 Task: Look for space in Golpāyegān, Iran from 3rd June, 2023 to 9th June, 2023 for 2 adults in price range Rs.6000 to Rs.12000. Place can be entire place with 1  bedroom having 1 bed and 1 bathroom. Property type can be house, flat, guest house, hotel. Booking option can be shelf check-in. Required host language is English.
Action: Mouse moved to (391, 71)
Screenshot: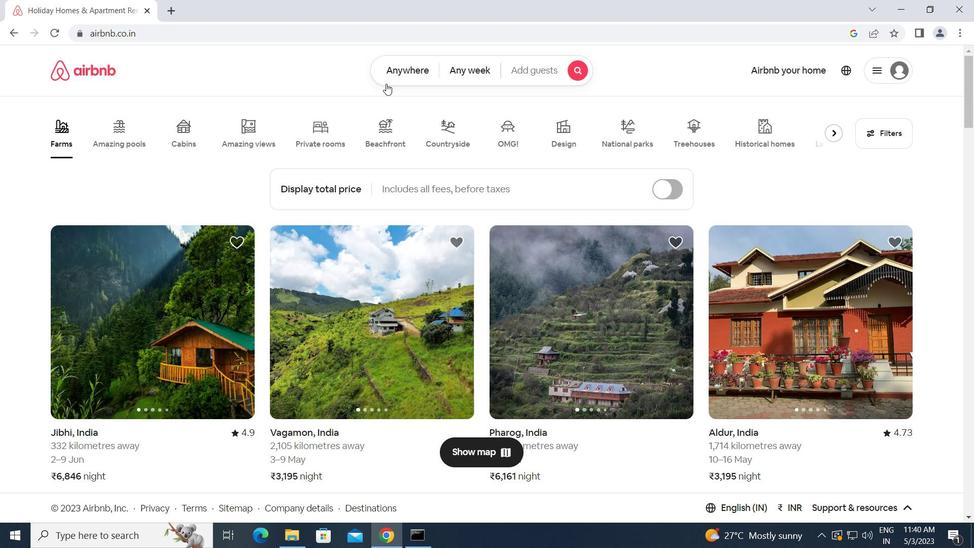 
Action: Mouse pressed left at (391, 71)
Screenshot: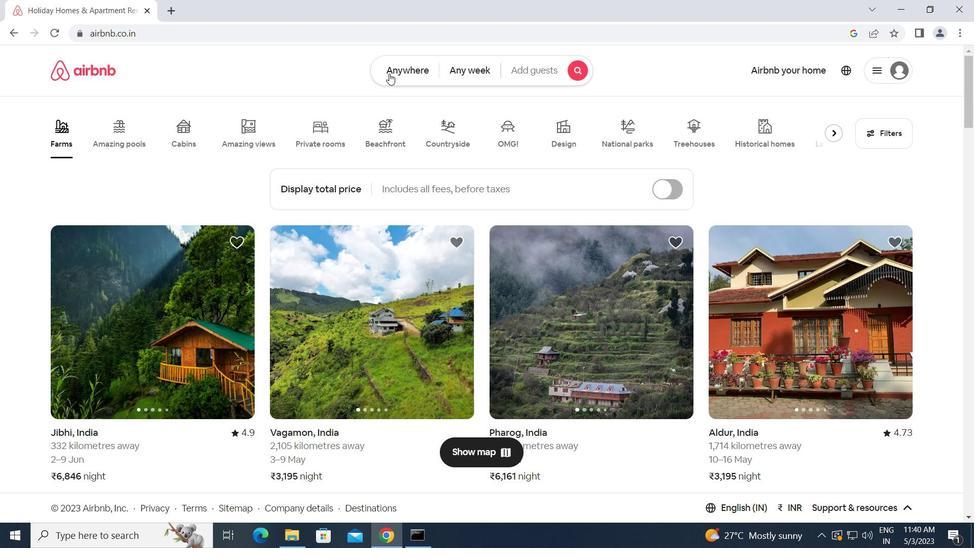 
Action: Mouse moved to (313, 119)
Screenshot: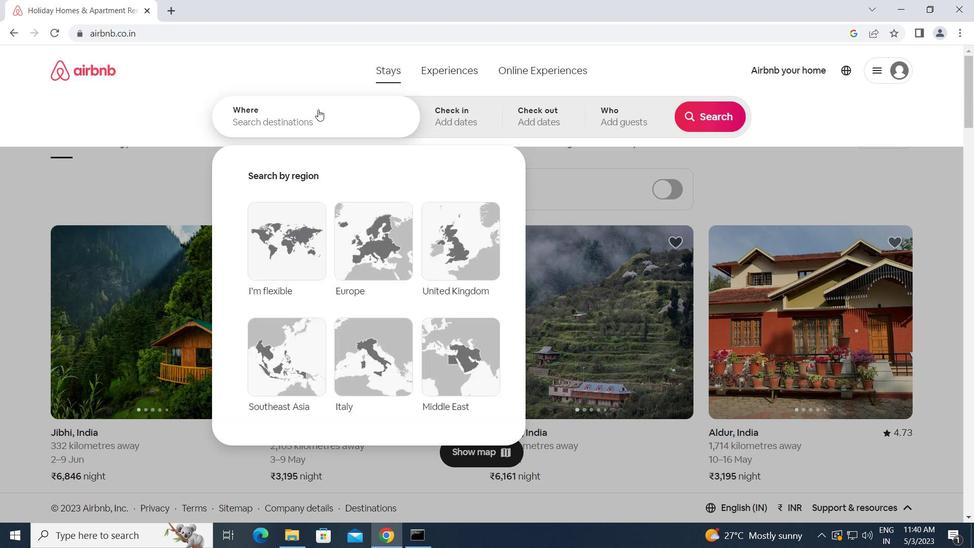 
Action: Mouse pressed left at (313, 119)
Screenshot: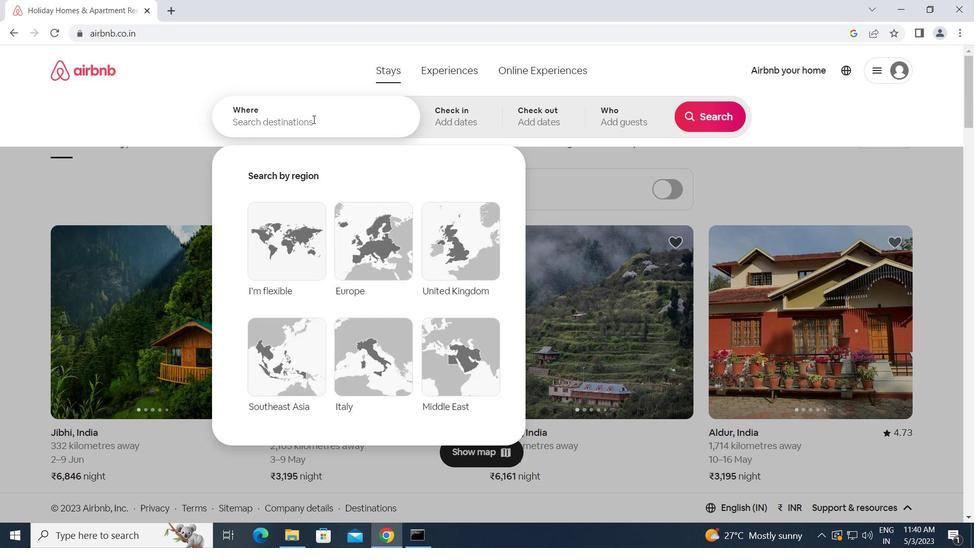 
Action: Key pressed g<Key.caps_lock>olpayegan,<Key.space><Key.caps_lock>i<Key.caps_lock>ran<Key.enter>
Screenshot: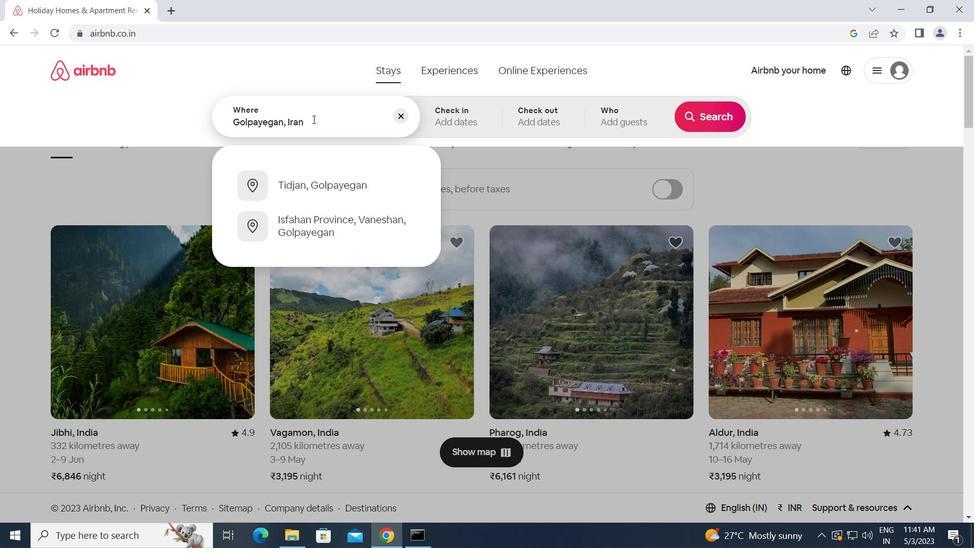 
Action: Mouse moved to (694, 266)
Screenshot: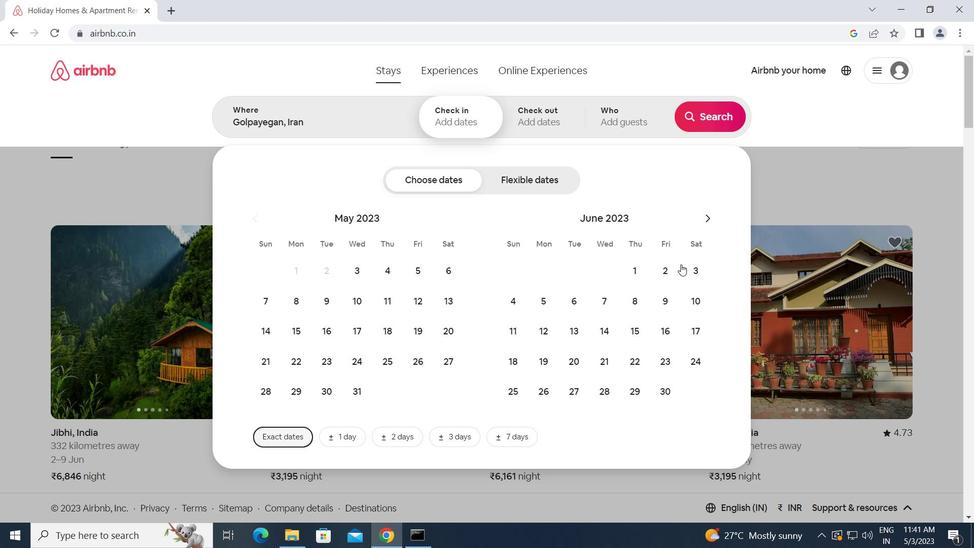 
Action: Mouse pressed left at (694, 266)
Screenshot: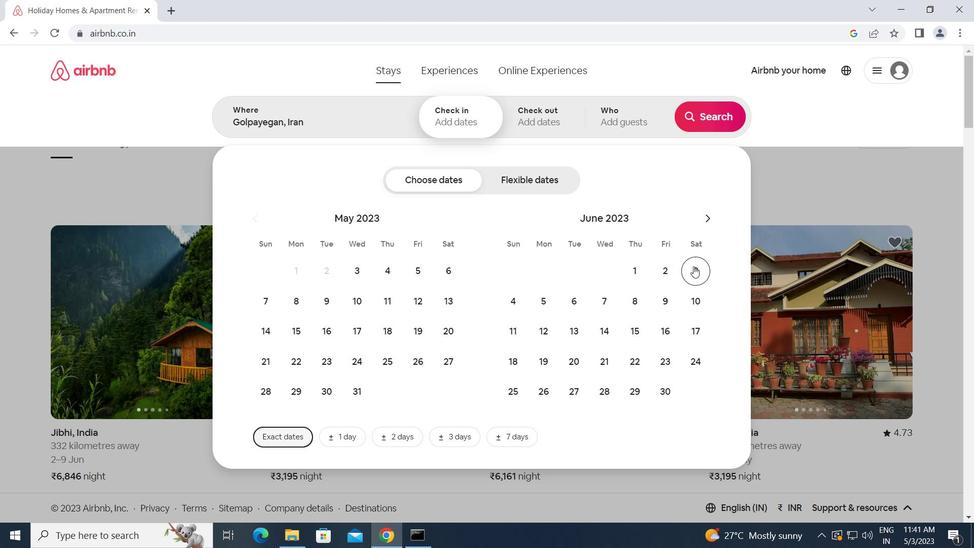 
Action: Mouse moved to (659, 298)
Screenshot: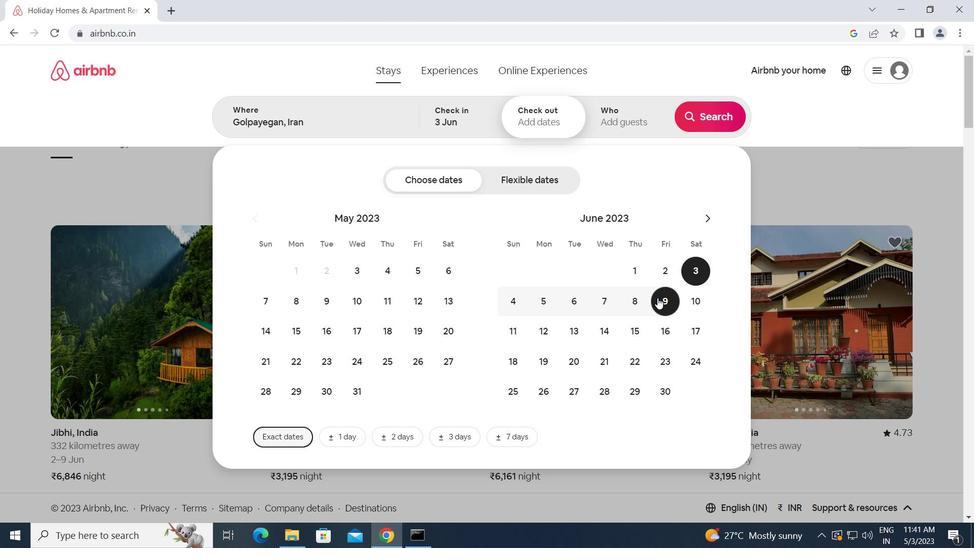 
Action: Mouse pressed left at (659, 298)
Screenshot: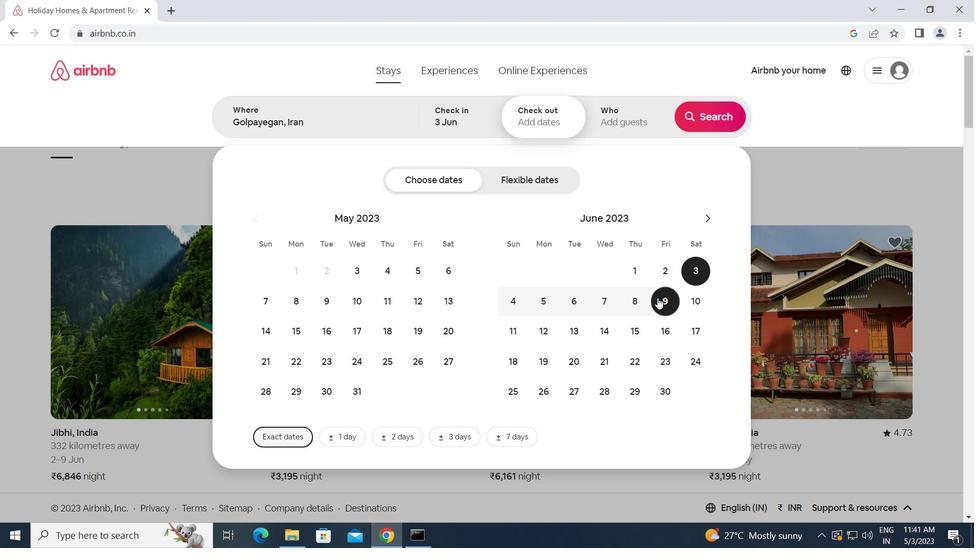
Action: Mouse moved to (624, 117)
Screenshot: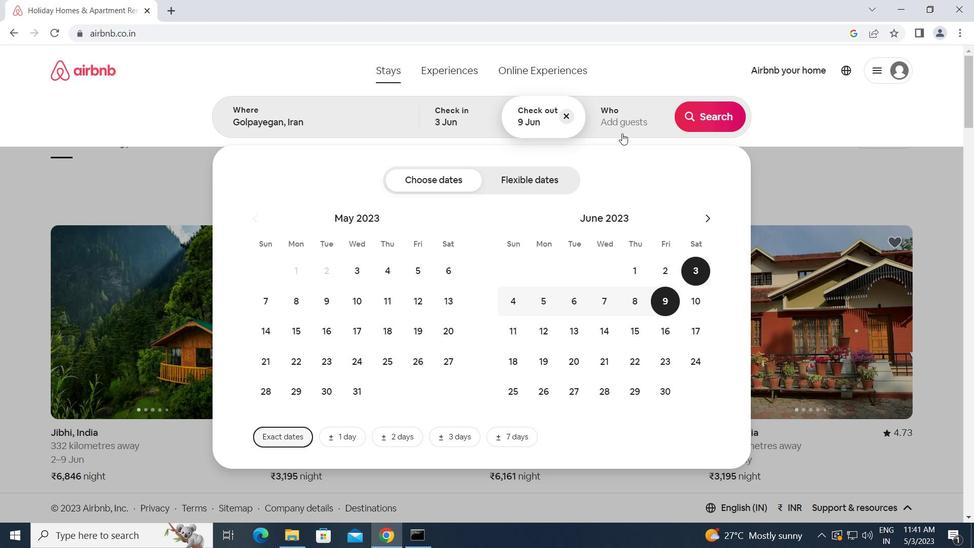 
Action: Mouse pressed left at (624, 117)
Screenshot: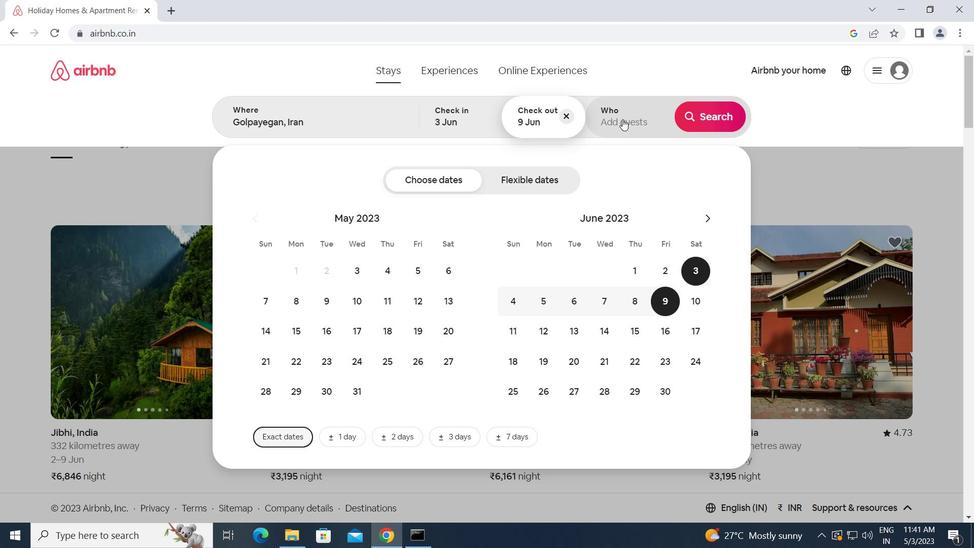 
Action: Mouse moved to (717, 178)
Screenshot: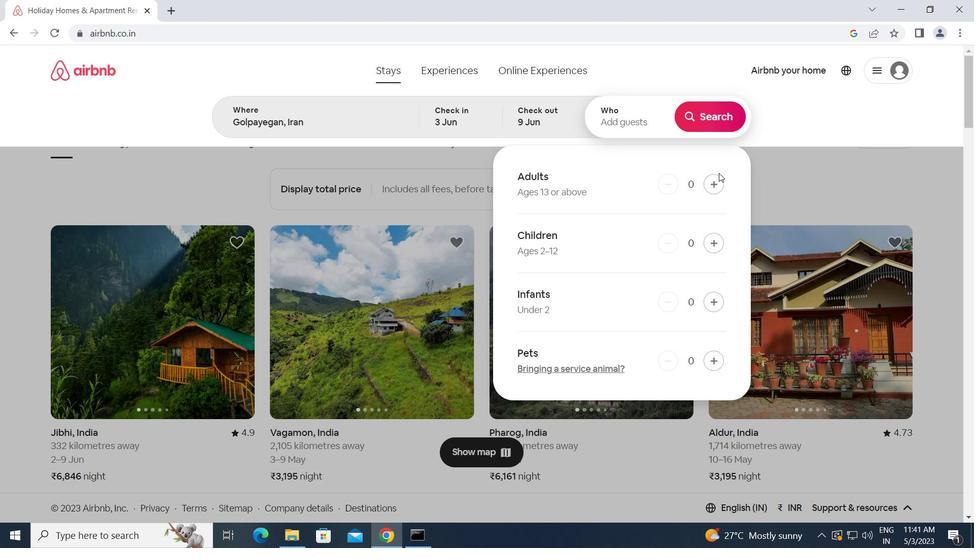 
Action: Mouse pressed left at (717, 178)
Screenshot: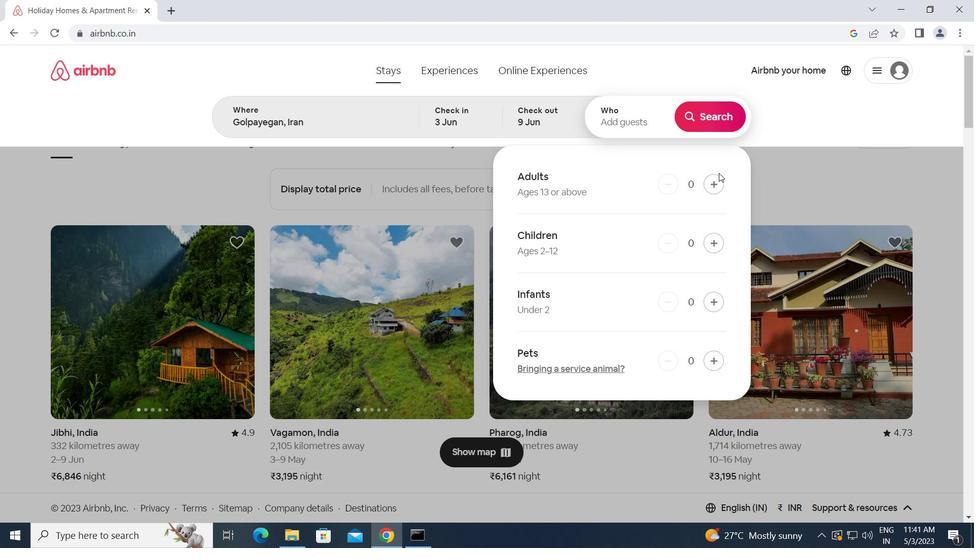 
Action: Mouse pressed left at (717, 178)
Screenshot: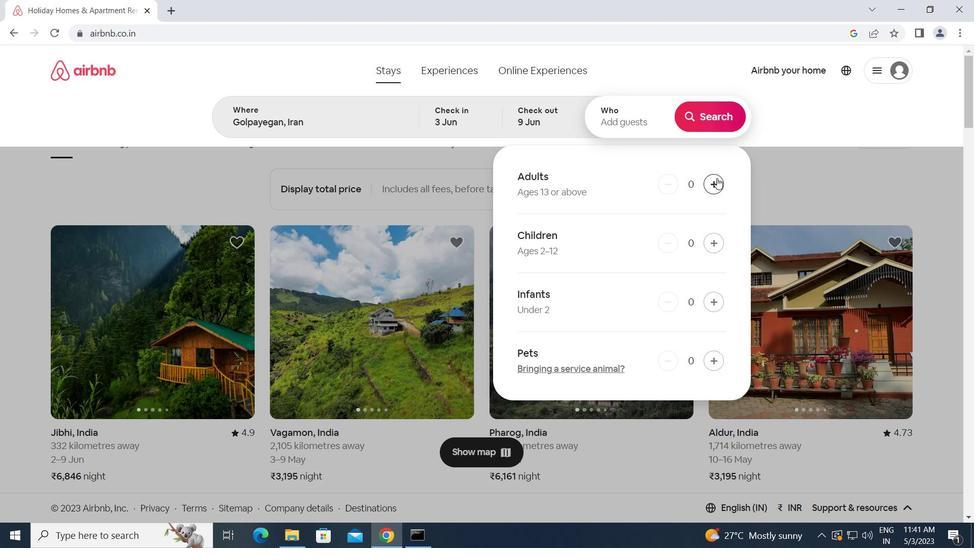 
Action: Mouse moved to (712, 108)
Screenshot: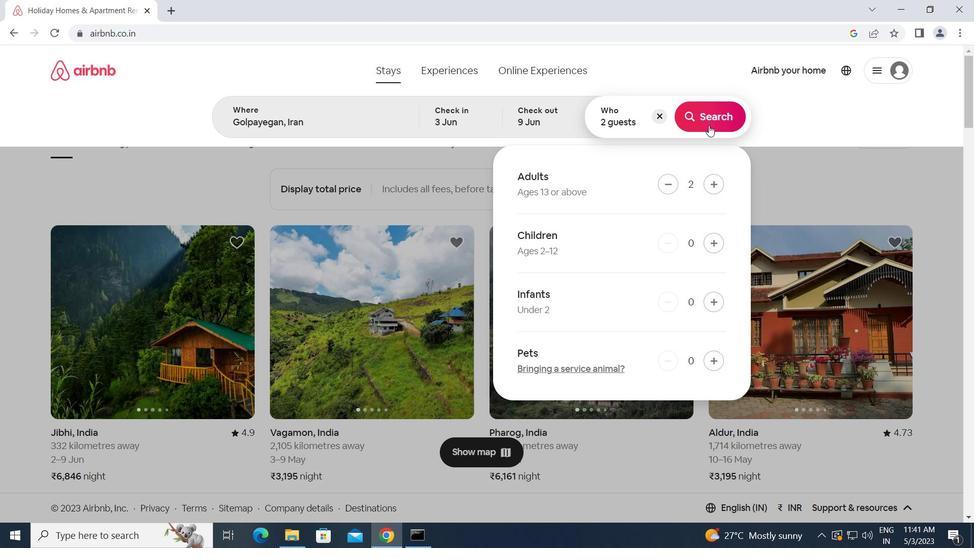 
Action: Mouse pressed left at (712, 108)
Screenshot: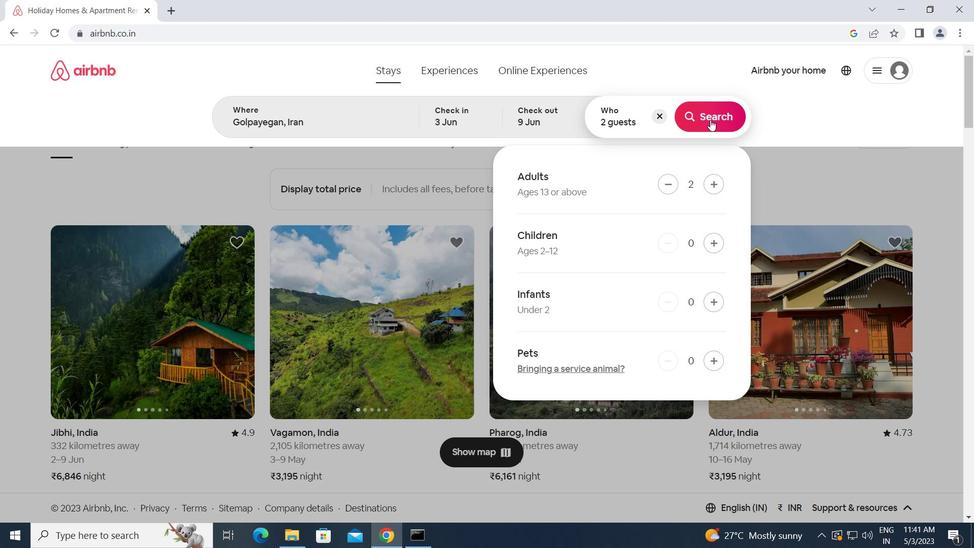 
Action: Mouse moved to (911, 126)
Screenshot: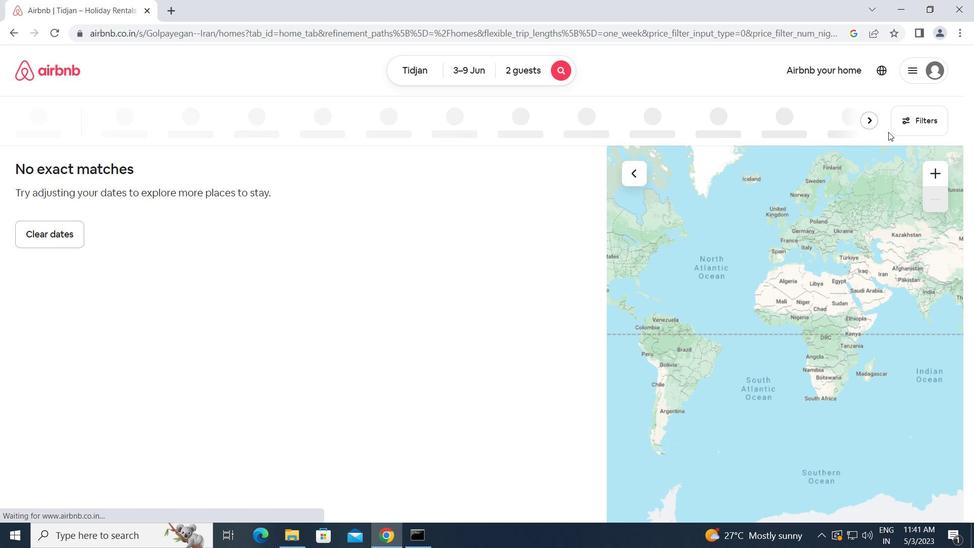 
Action: Mouse pressed left at (911, 126)
Screenshot: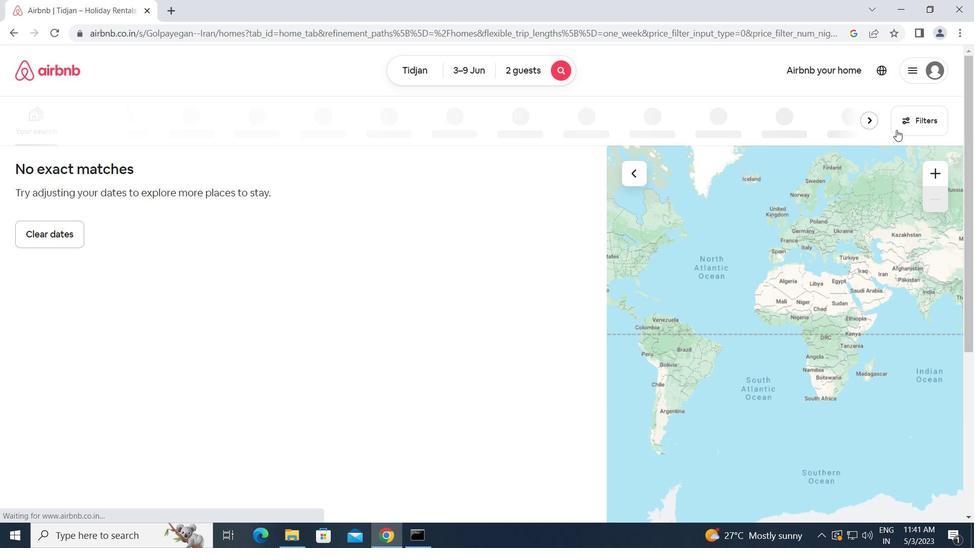 
Action: Mouse moved to (329, 199)
Screenshot: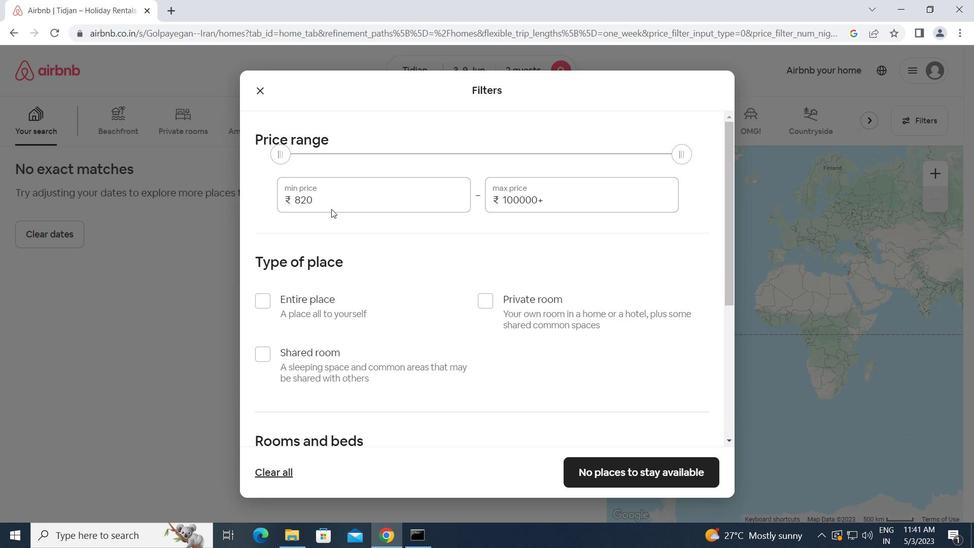 
Action: Mouse pressed left at (329, 199)
Screenshot: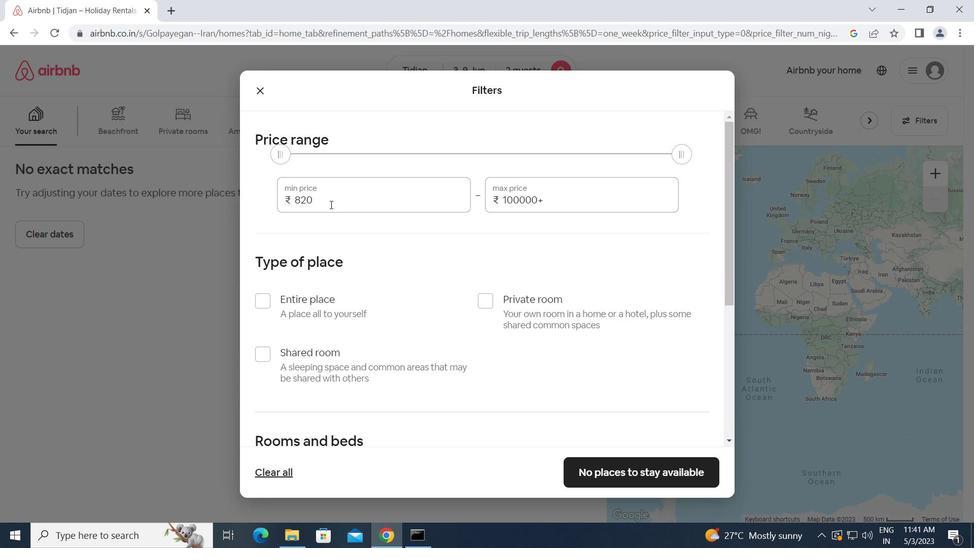 
Action: Mouse moved to (273, 197)
Screenshot: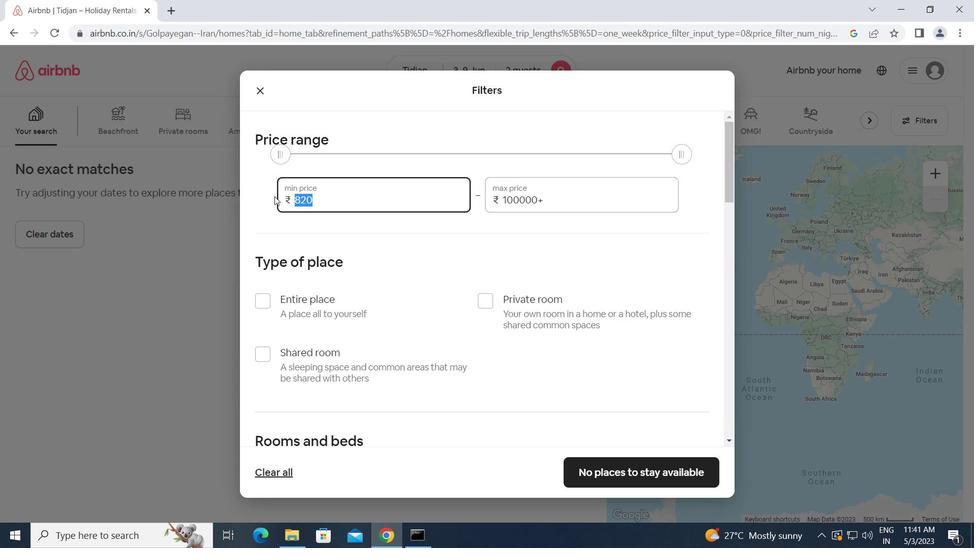 
Action: Key pressed 6000<Key.tab>120<Key.backspace><Key.backspace><Key.backspace><Key.backspace><Key.backspace><Key.backspace><Key.backspace><Key.backspace><Key.backspace><Key.backspace><Key.backspace><Key.backspace><Key.backspace><Key.backspace><Key.backspace>12000
Screenshot: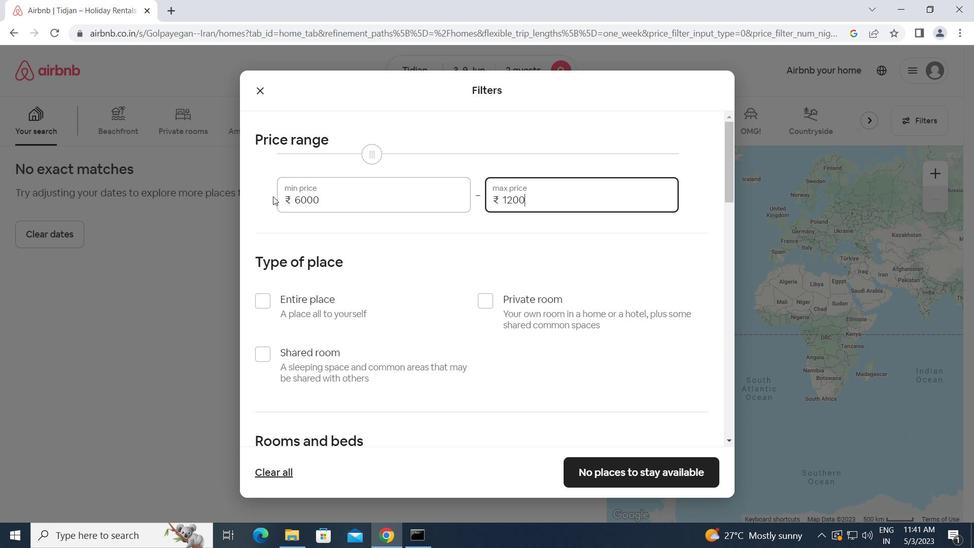 
Action: Mouse moved to (268, 303)
Screenshot: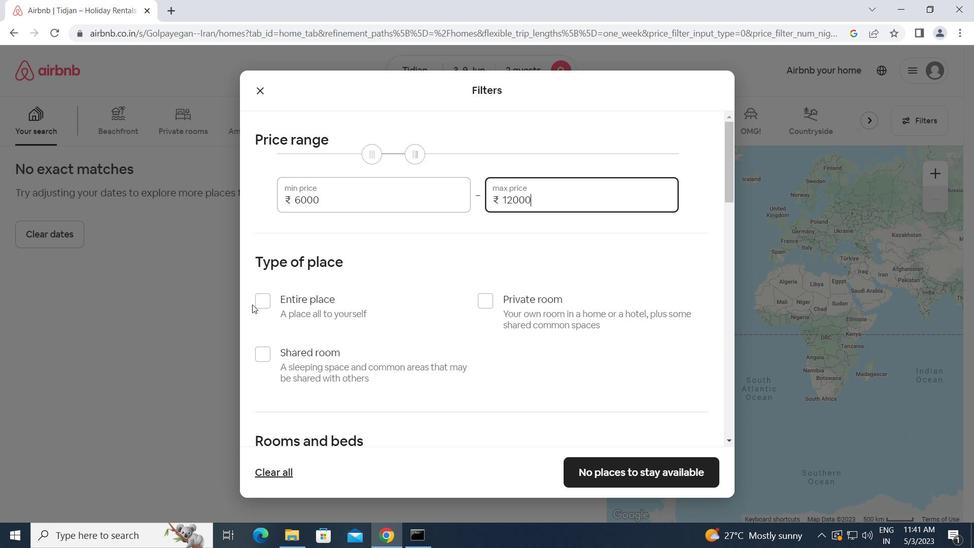
Action: Mouse pressed left at (268, 303)
Screenshot: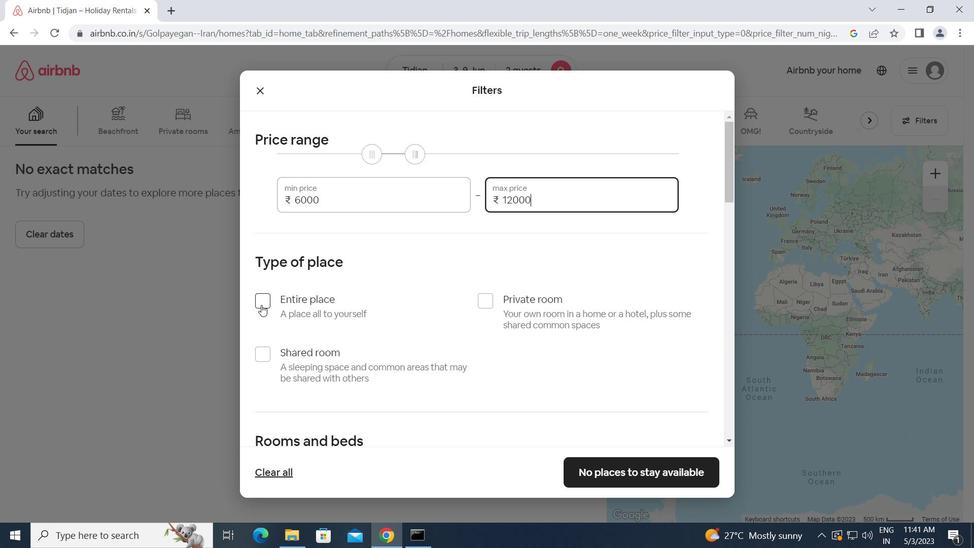 
Action: Mouse moved to (334, 311)
Screenshot: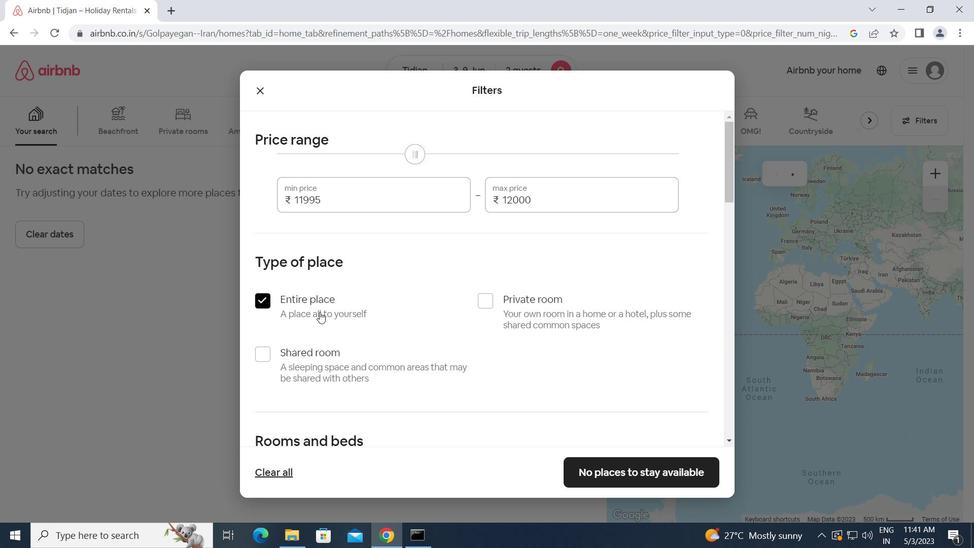 
Action: Mouse scrolled (334, 310) with delta (0, 0)
Screenshot: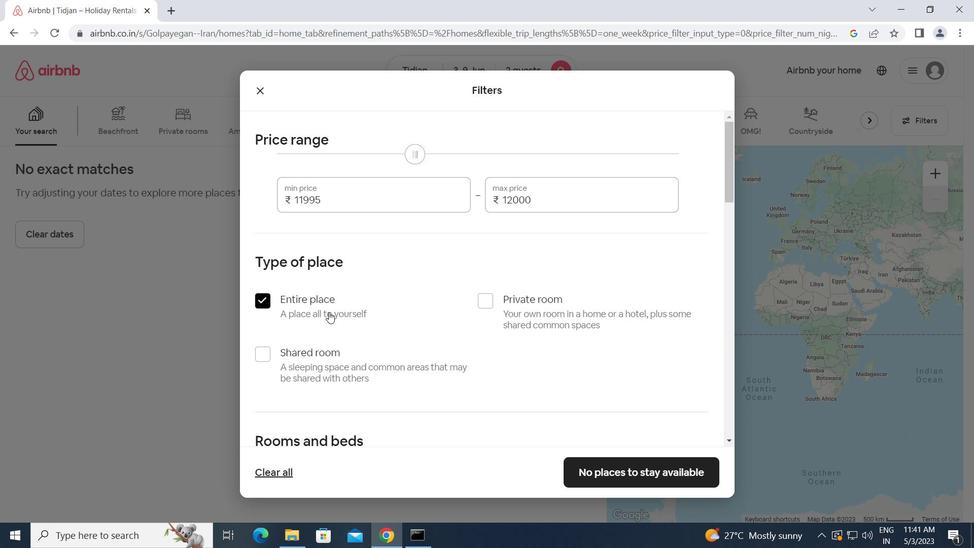 
Action: Mouse scrolled (334, 310) with delta (0, 0)
Screenshot: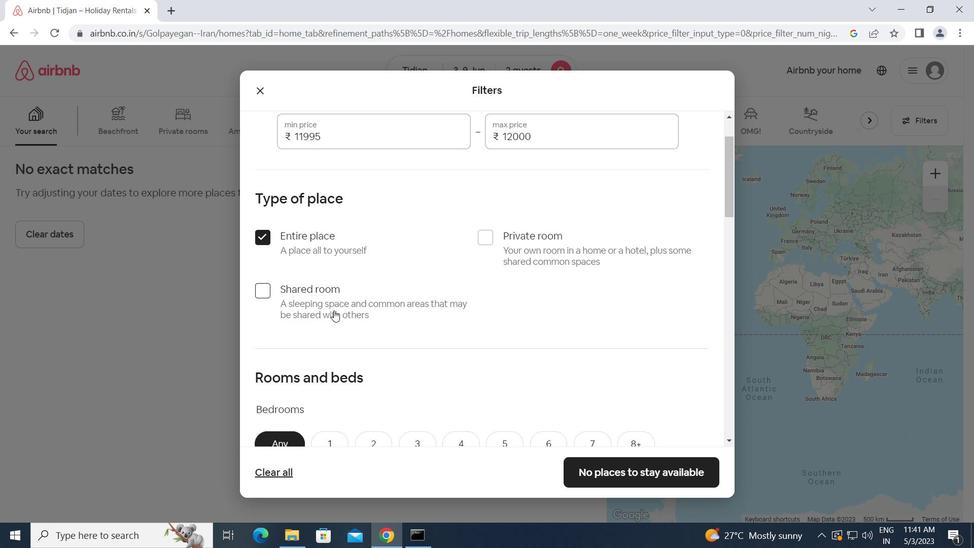 
Action: Mouse scrolled (334, 310) with delta (0, 0)
Screenshot: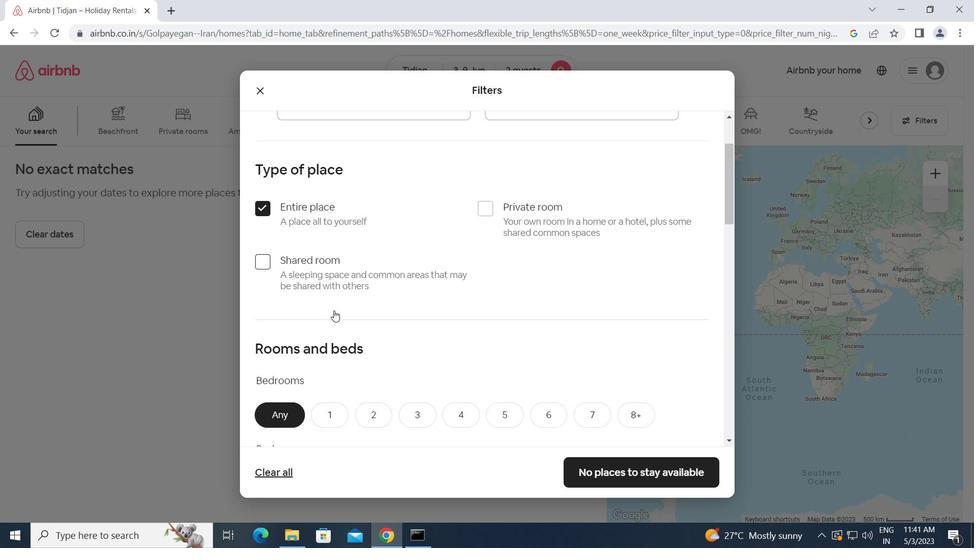 
Action: Mouse scrolled (334, 310) with delta (0, 0)
Screenshot: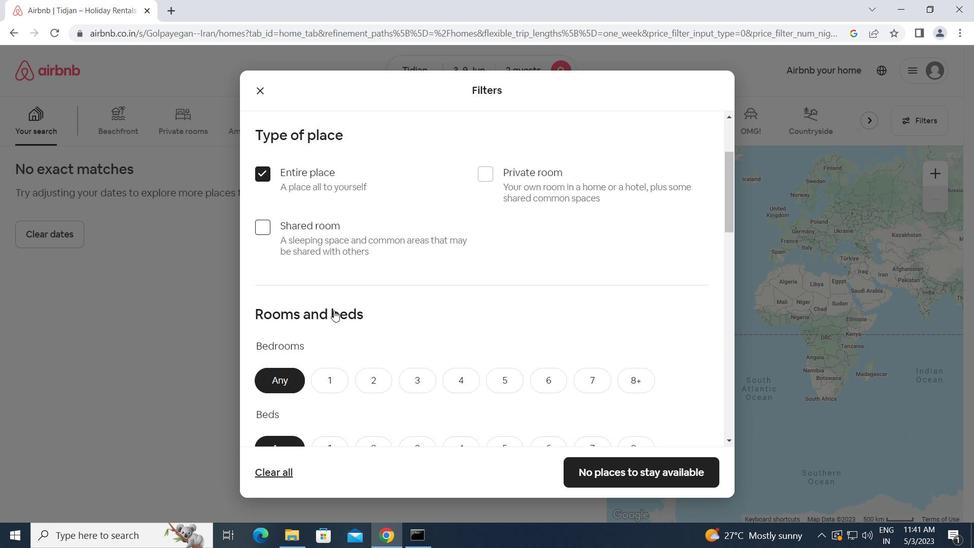 
Action: Mouse moved to (332, 257)
Screenshot: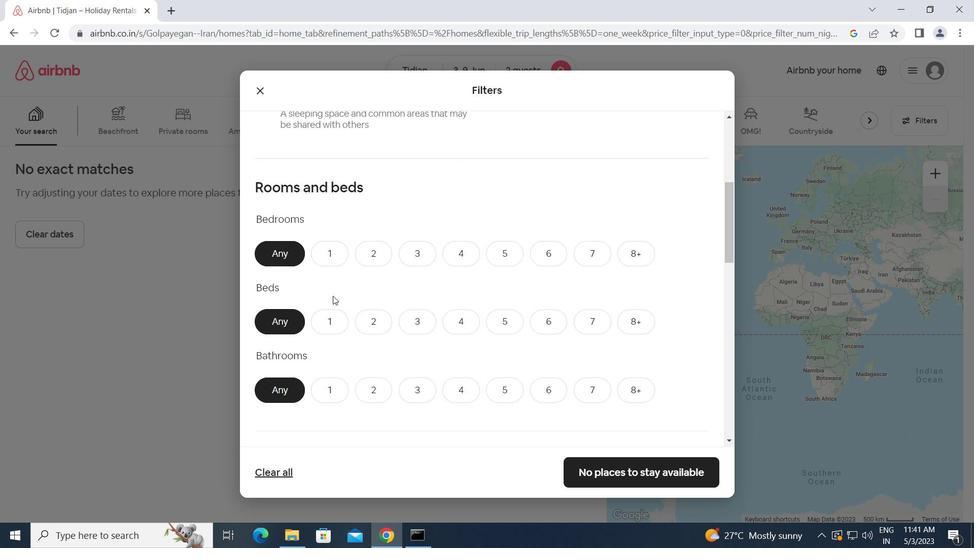 
Action: Mouse pressed left at (332, 257)
Screenshot: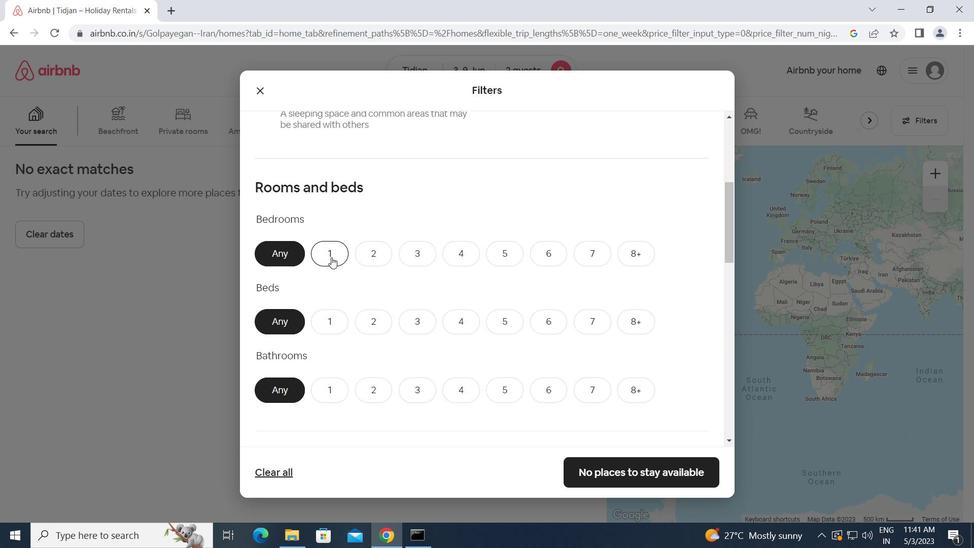 
Action: Mouse moved to (330, 318)
Screenshot: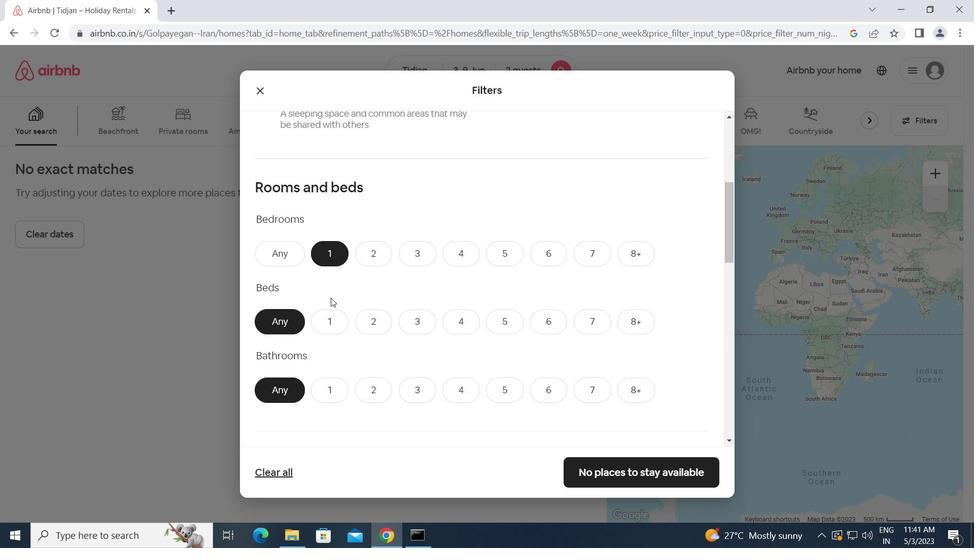 
Action: Mouse pressed left at (330, 318)
Screenshot: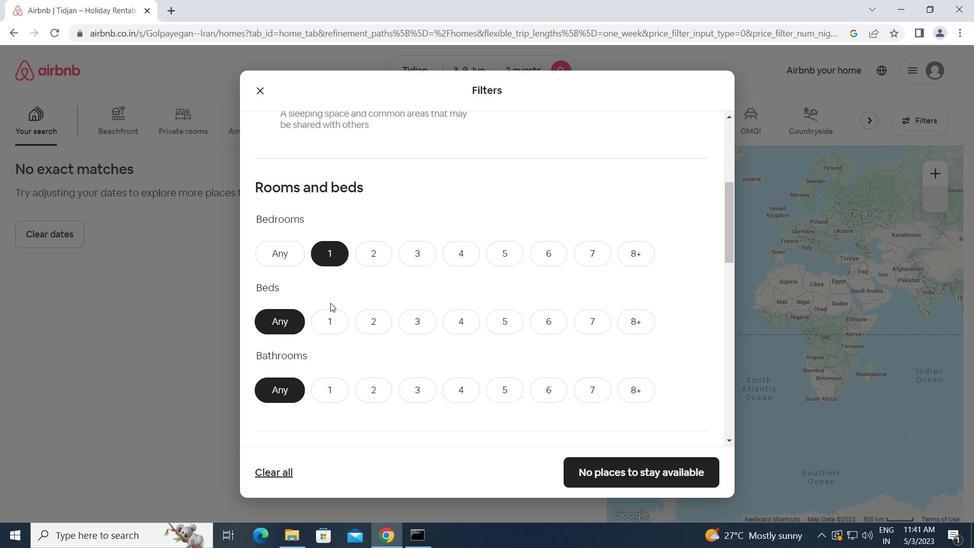 
Action: Mouse moved to (333, 385)
Screenshot: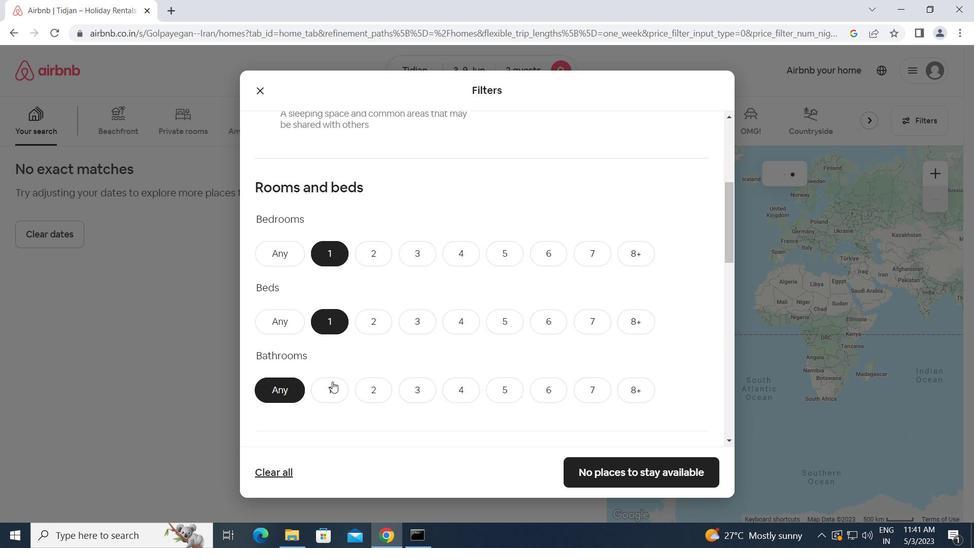 
Action: Mouse pressed left at (333, 385)
Screenshot: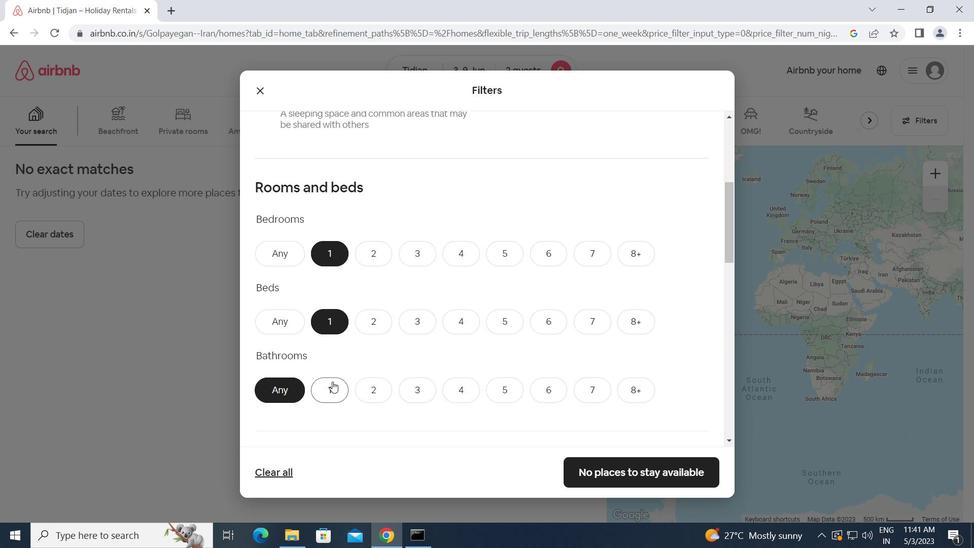
Action: Mouse moved to (333, 385)
Screenshot: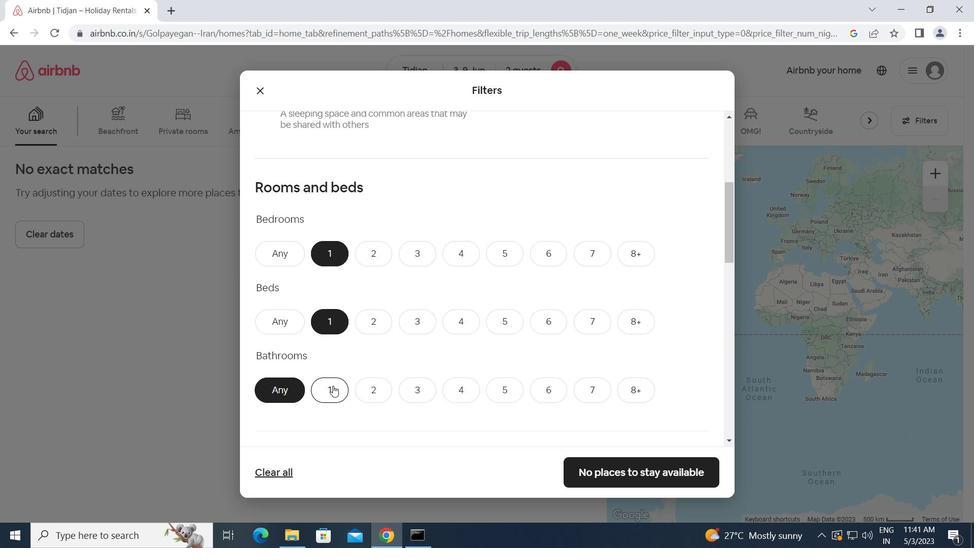 
Action: Mouse scrolled (333, 385) with delta (0, 0)
Screenshot: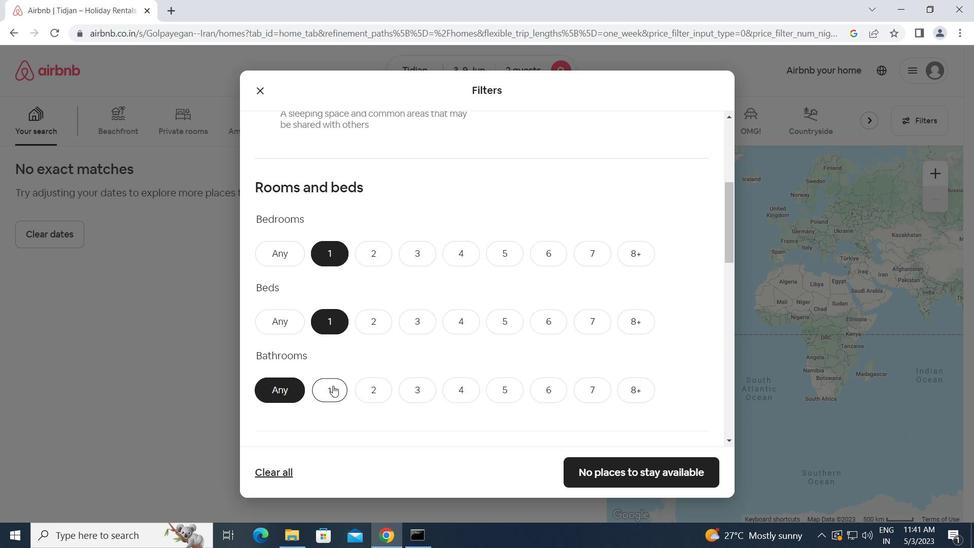 
Action: Mouse scrolled (333, 385) with delta (0, 0)
Screenshot: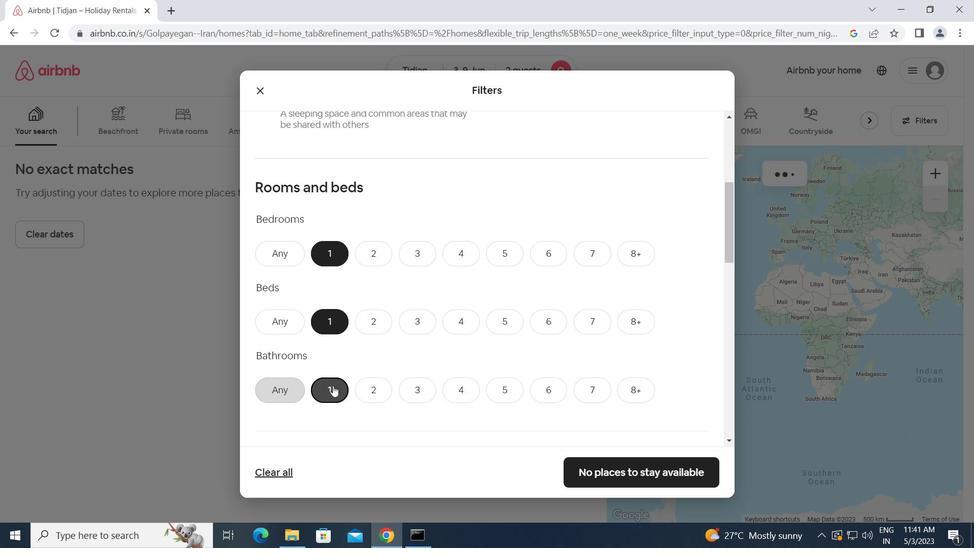 
Action: Mouse moved to (330, 381)
Screenshot: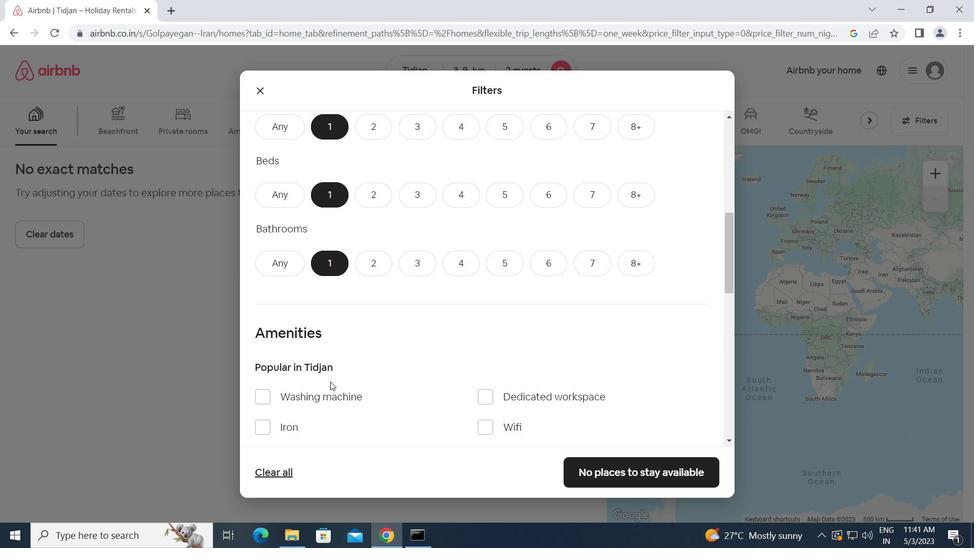 
Action: Mouse scrolled (330, 380) with delta (0, 0)
Screenshot: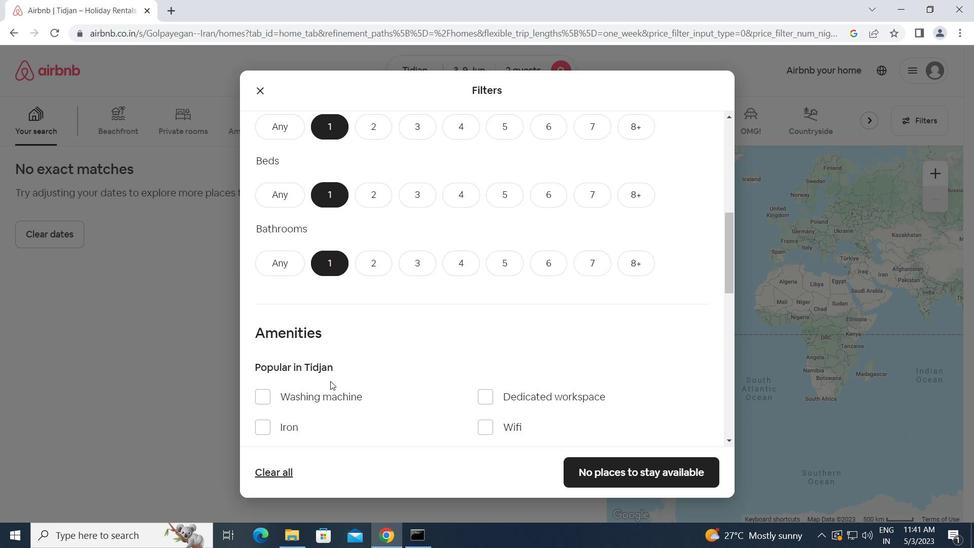 
Action: Mouse scrolled (330, 380) with delta (0, 0)
Screenshot: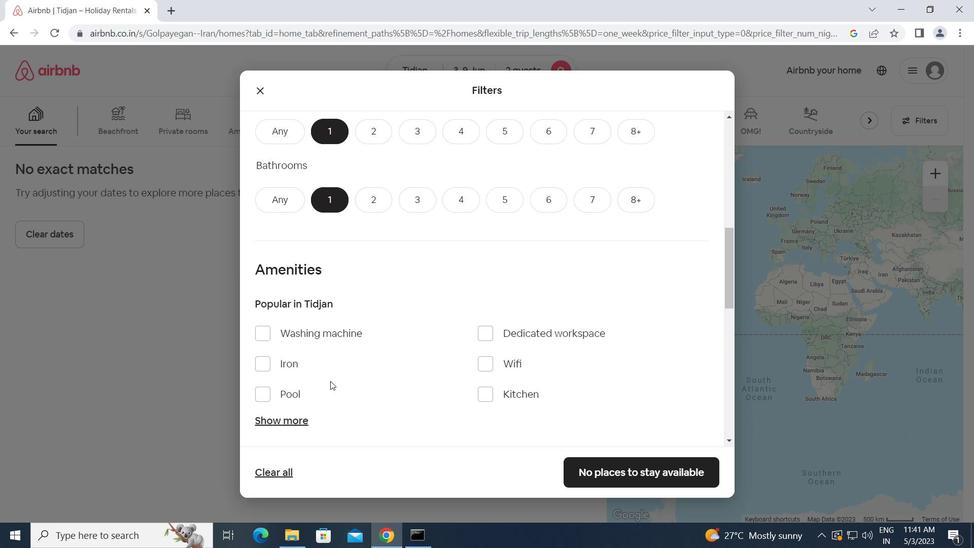
Action: Mouse scrolled (330, 380) with delta (0, 0)
Screenshot: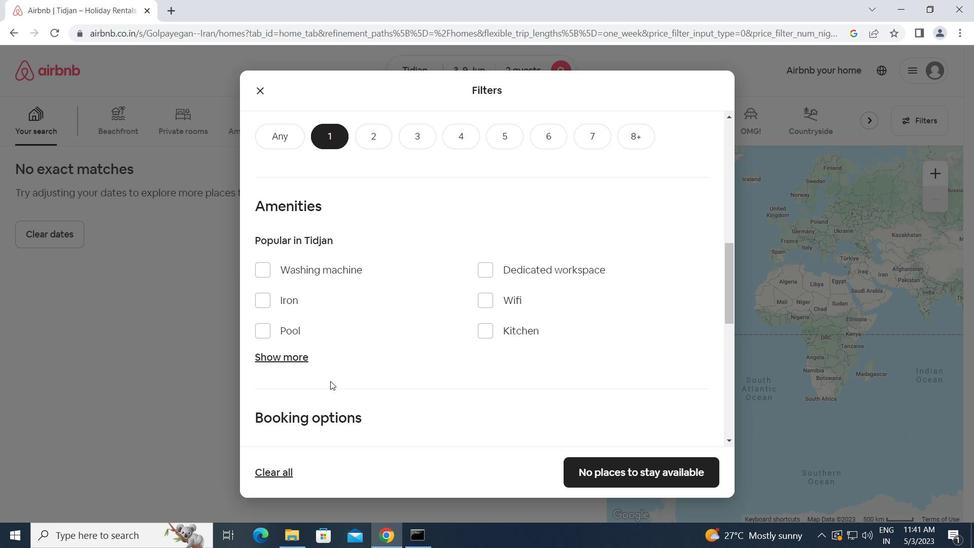
Action: Mouse scrolled (330, 380) with delta (0, 0)
Screenshot: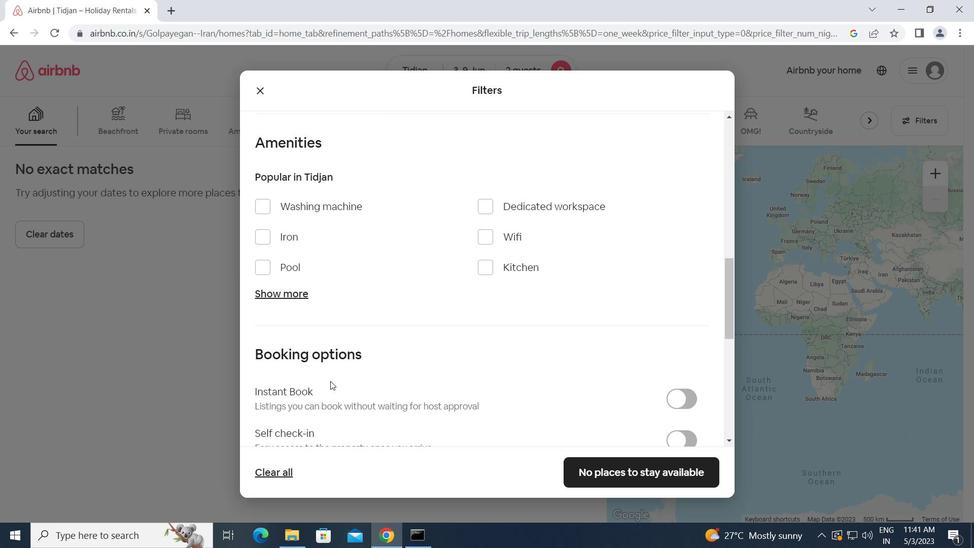 
Action: Mouse scrolled (330, 380) with delta (0, 0)
Screenshot: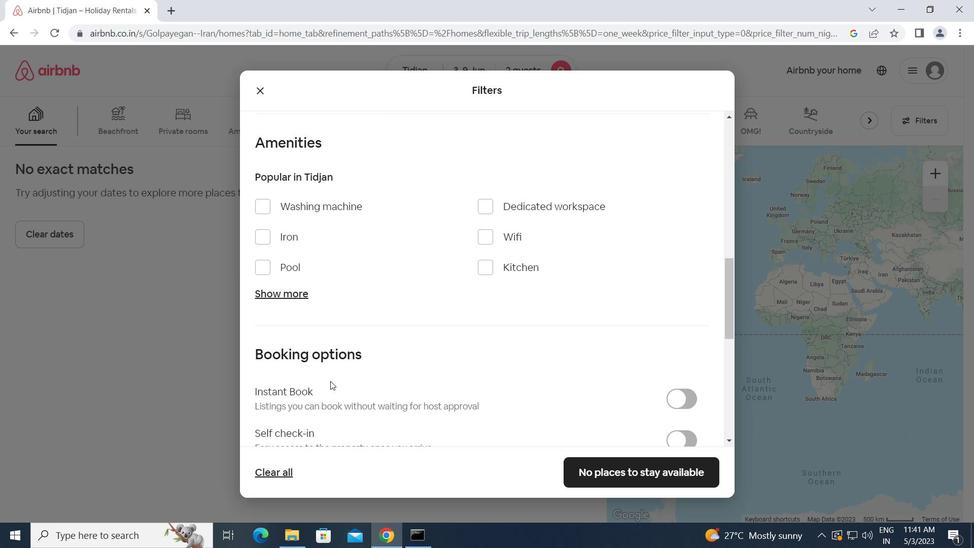 
Action: Mouse moved to (681, 301)
Screenshot: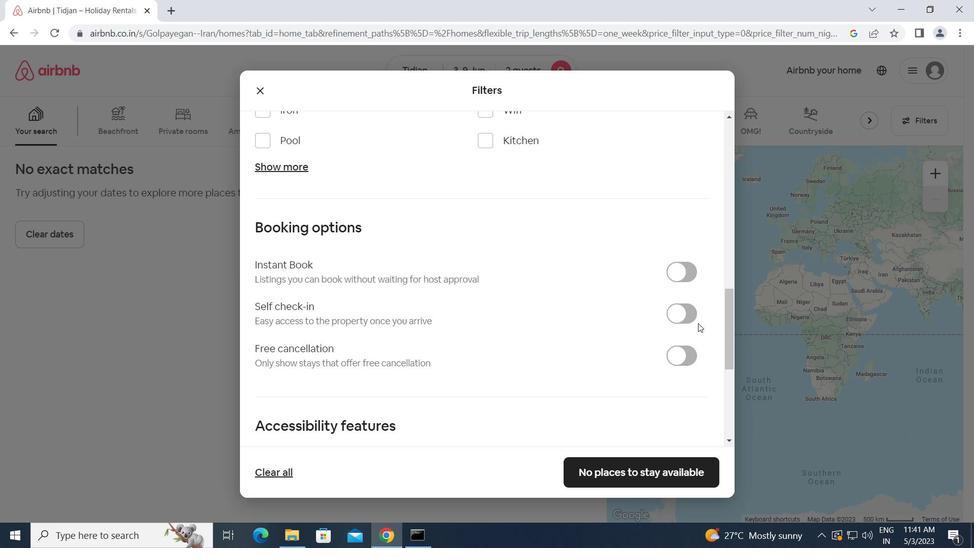 
Action: Mouse pressed left at (681, 301)
Screenshot: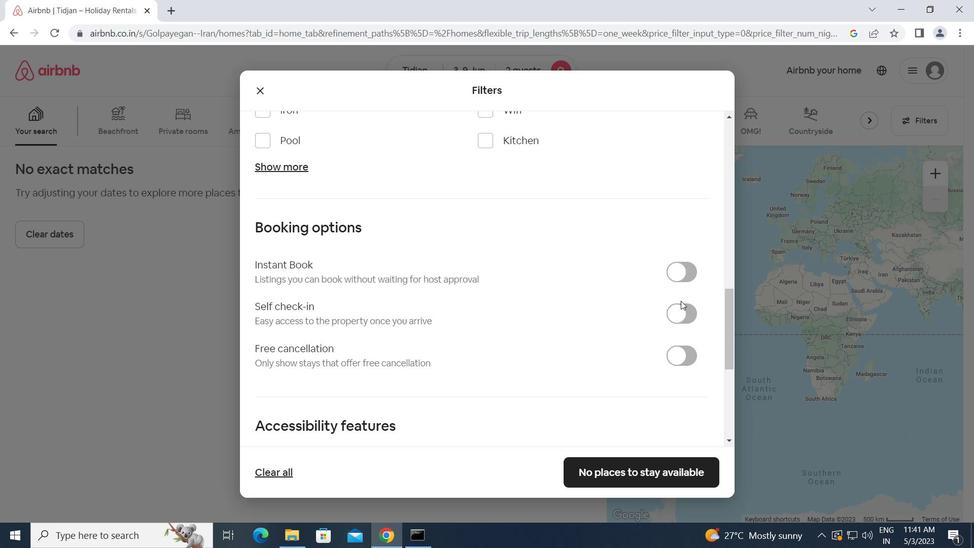 
Action: Mouse moved to (683, 312)
Screenshot: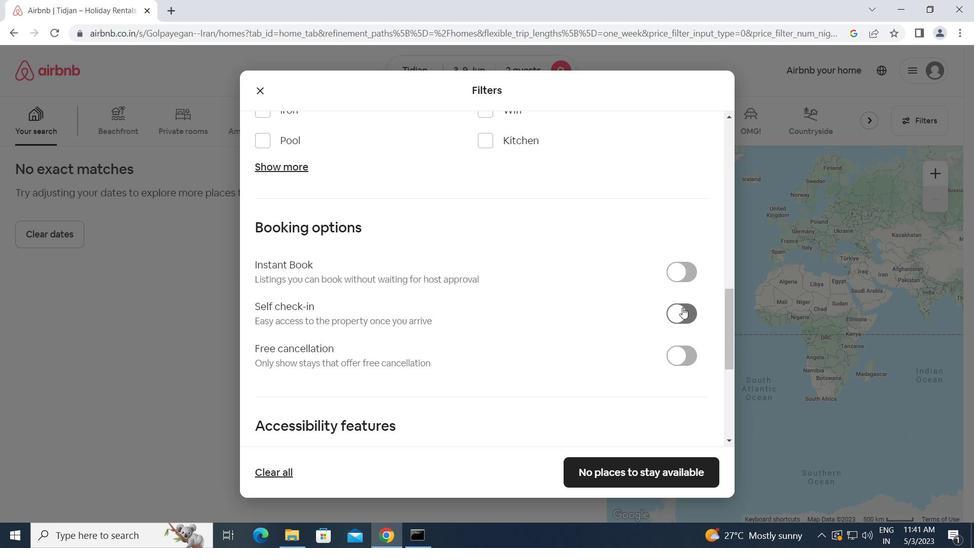 
Action: Mouse pressed left at (683, 312)
Screenshot: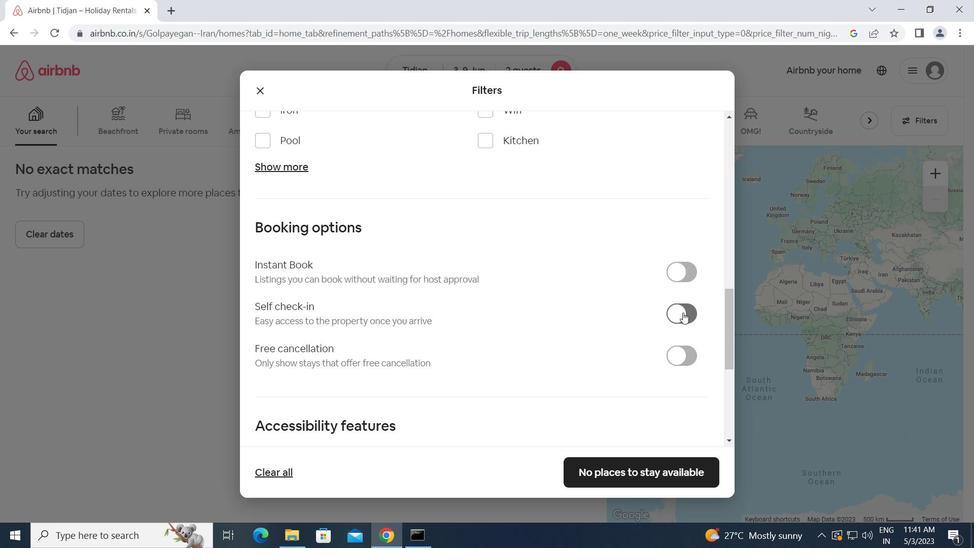 
Action: Mouse moved to (564, 319)
Screenshot: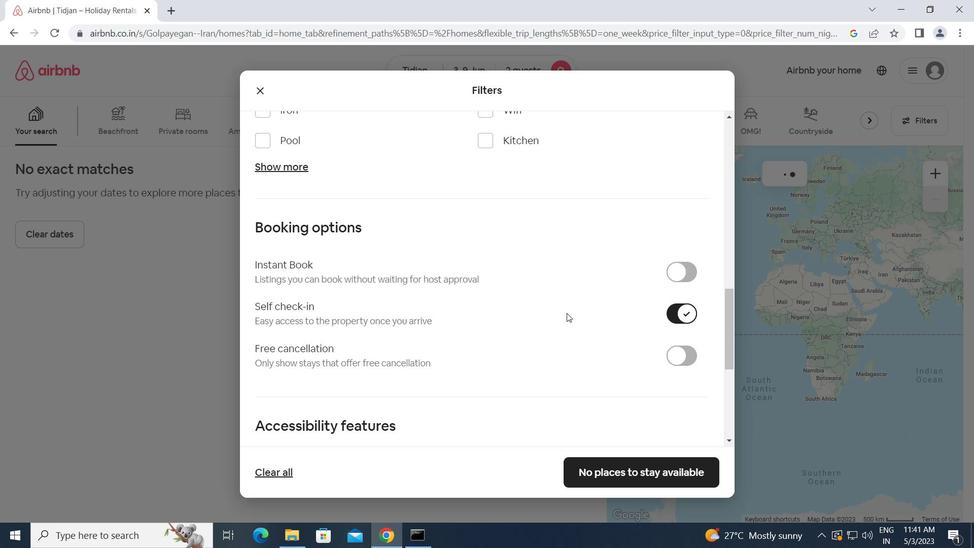 
Action: Mouse scrolled (564, 318) with delta (0, 0)
Screenshot: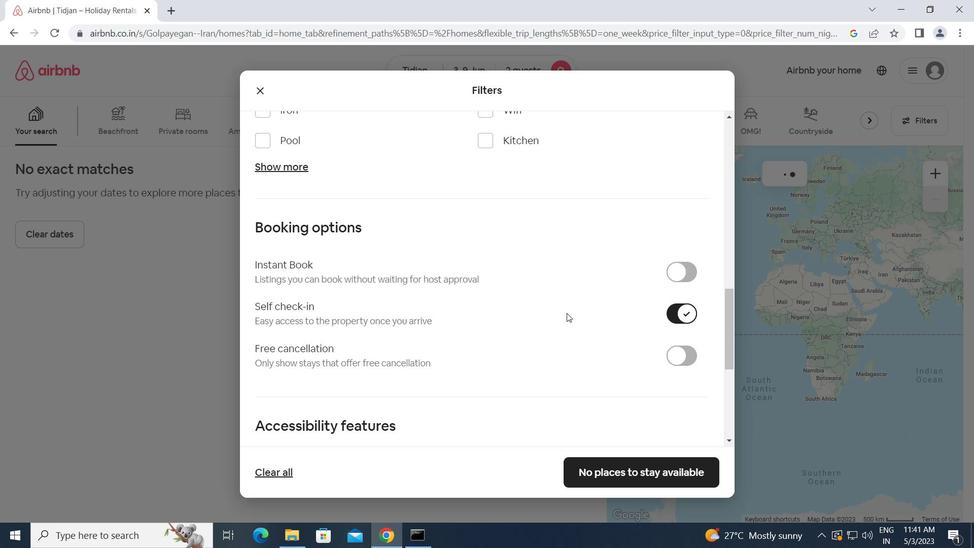 
Action: Mouse moved to (564, 320)
Screenshot: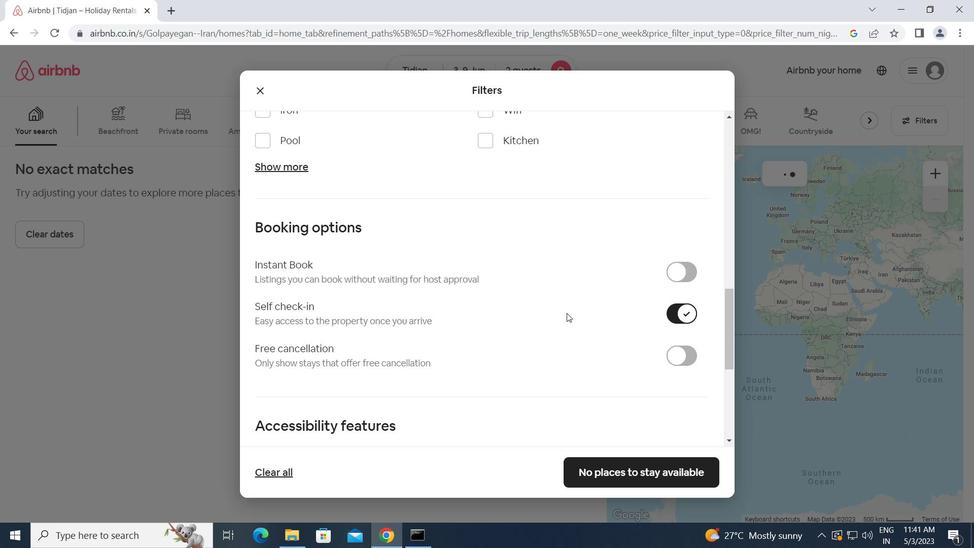 
Action: Mouse scrolled (564, 320) with delta (0, 0)
Screenshot: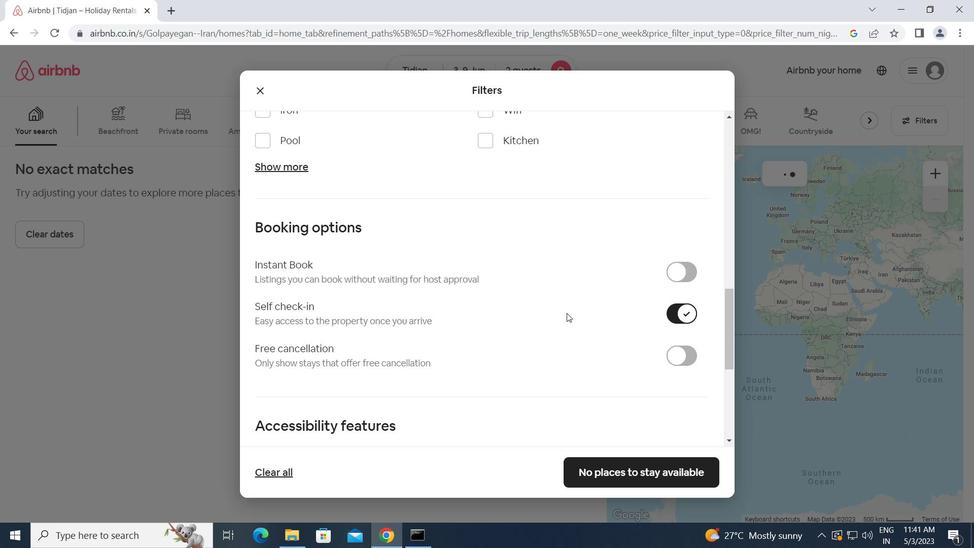 
Action: Mouse scrolled (564, 320) with delta (0, 0)
Screenshot: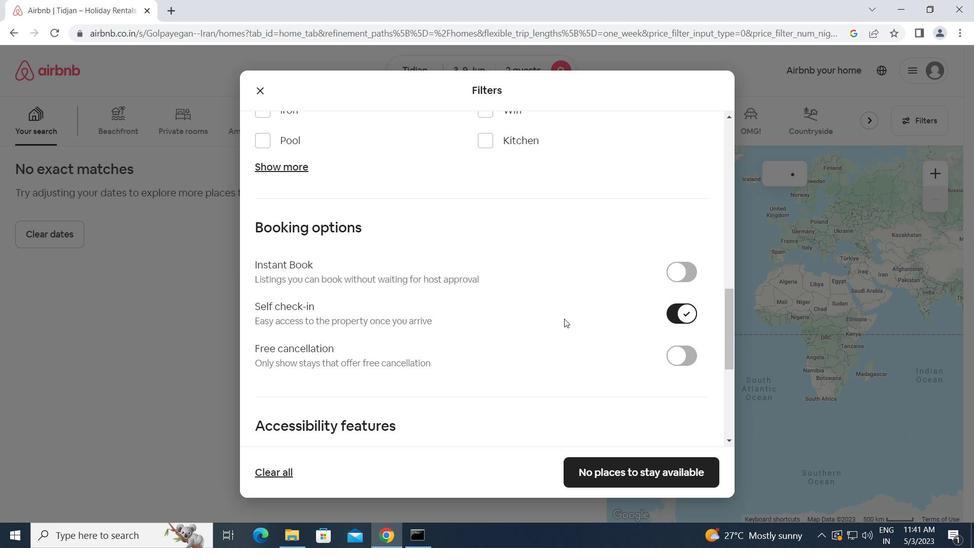 
Action: Mouse scrolled (564, 320) with delta (0, 0)
Screenshot: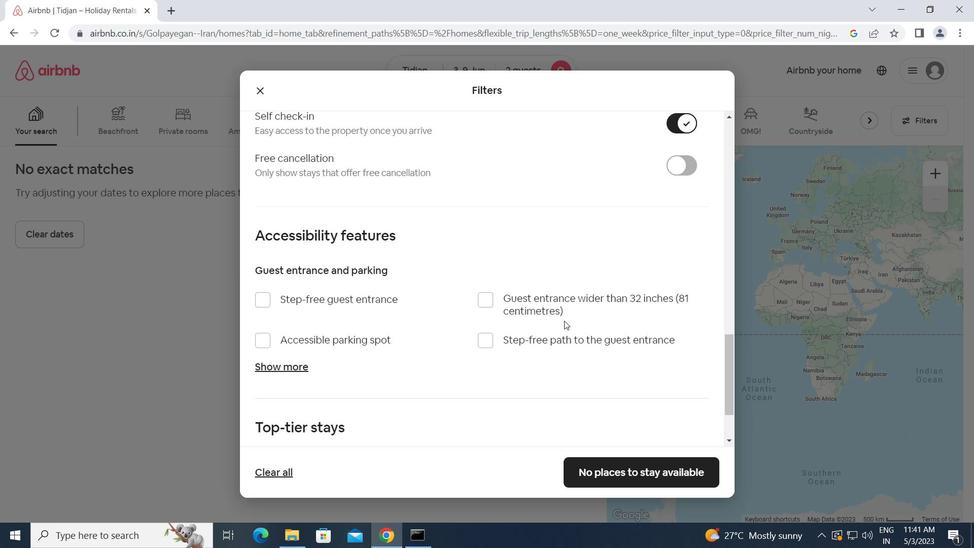 
Action: Mouse scrolled (564, 320) with delta (0, 0)
Screenshot: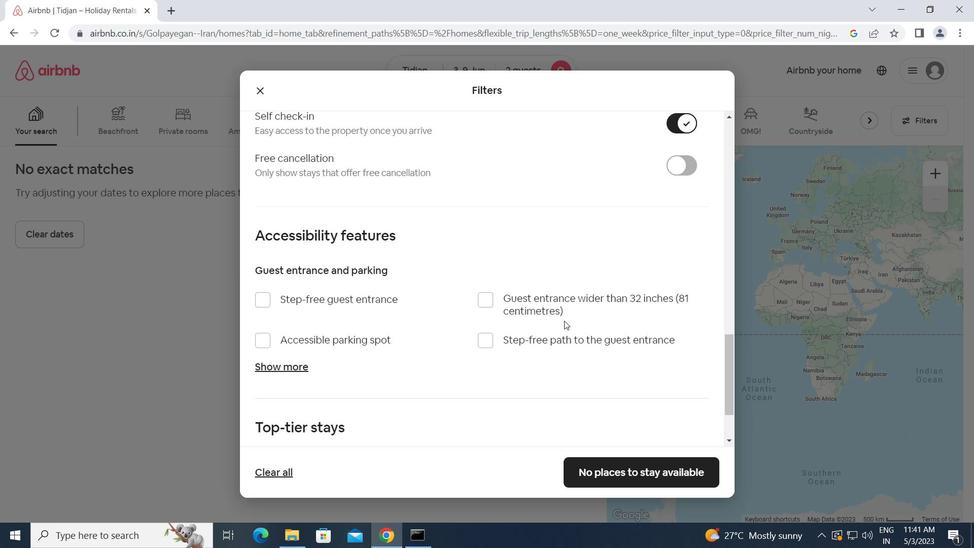 
Action: Mouse scrolled (564, 320) with delta (0, 0)
Screenshot: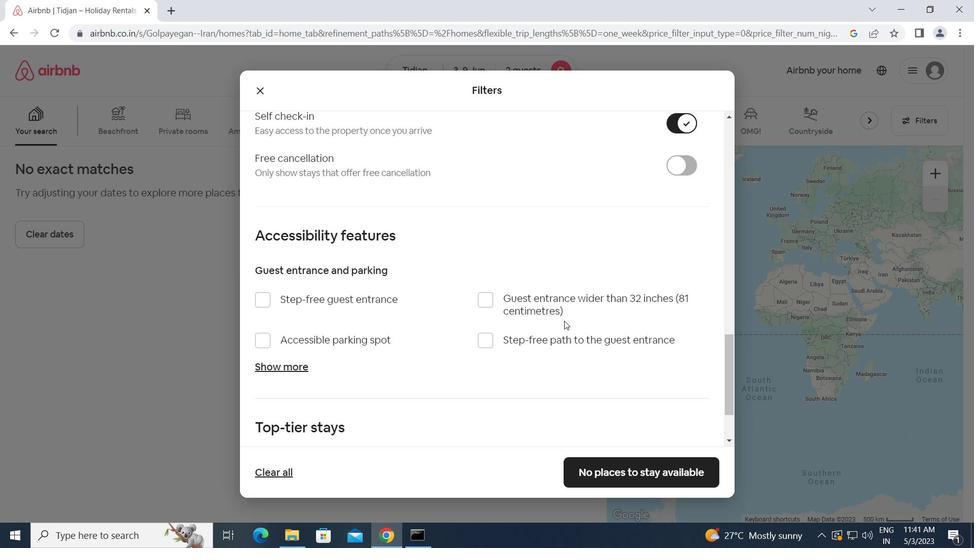 
Action: Mouse scrolled (564, 320) with delta (0, 0)
Screenshot: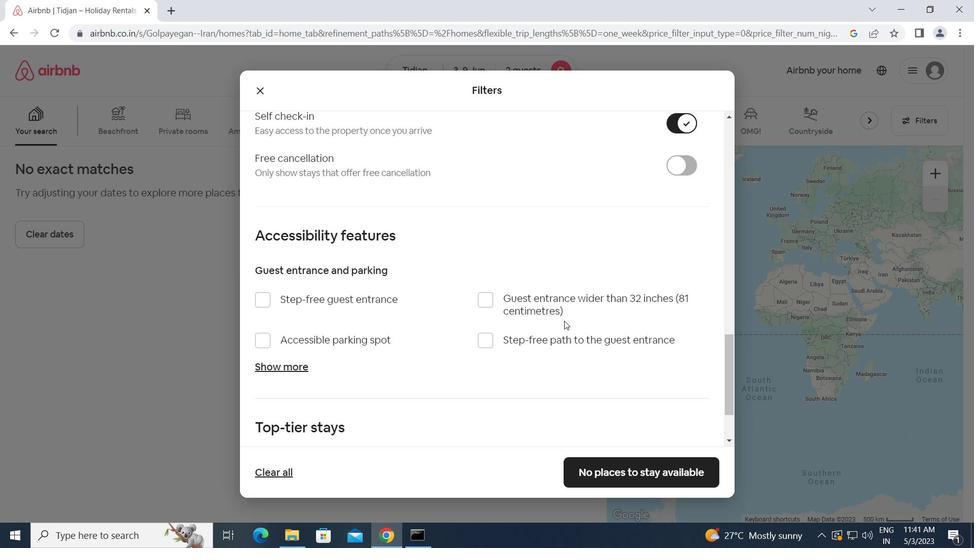 
Action: Mouse scrolled (564, 320) with delta (0, 0)
Screenshot: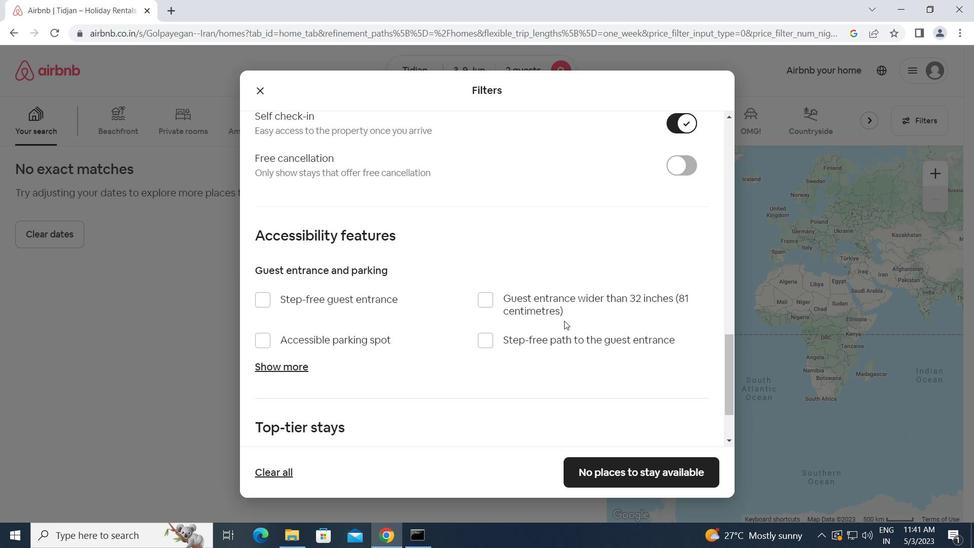 
Action: Mouse moved to (564, 324)
Screenshot: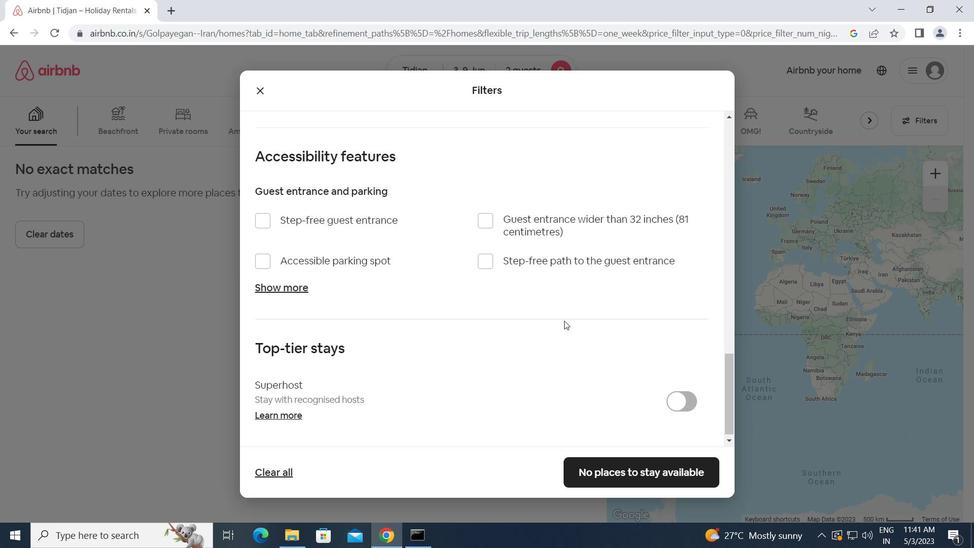 
Action: Mouse scrolled (564, 323) with delta (0, 0)
Screenshot: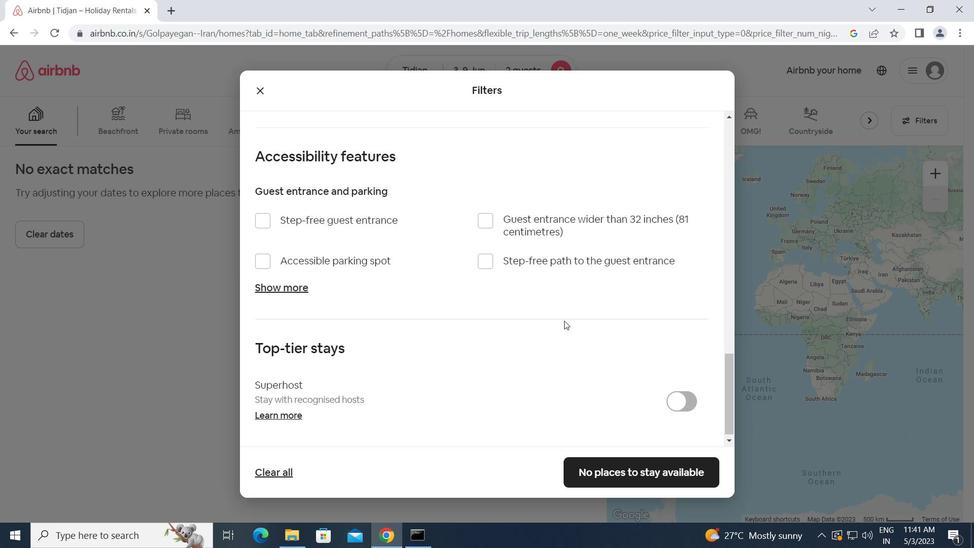 
Action: Mouse moved to (564, 333)
Screenshot: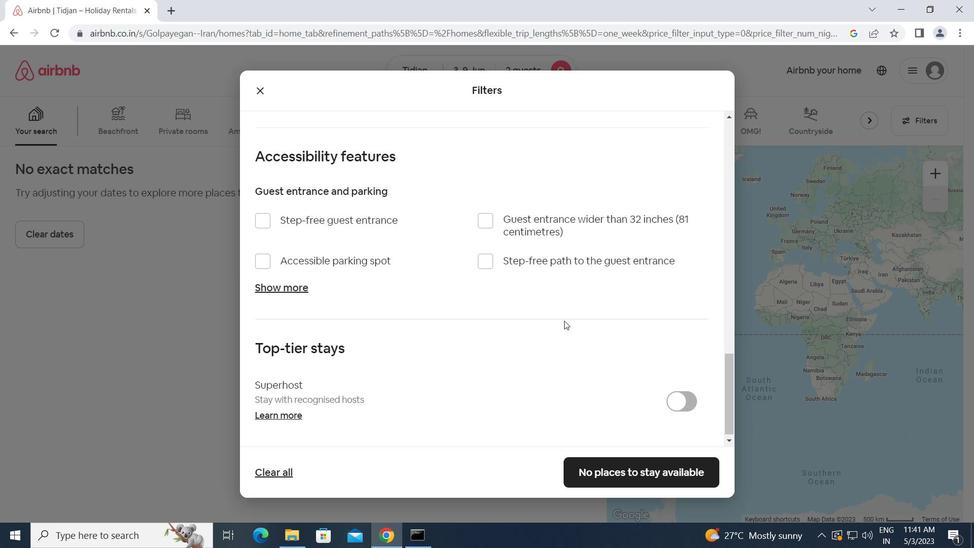 
Action: Mouse scrolled (564, 333) with delta (0, 0)
Screenshot: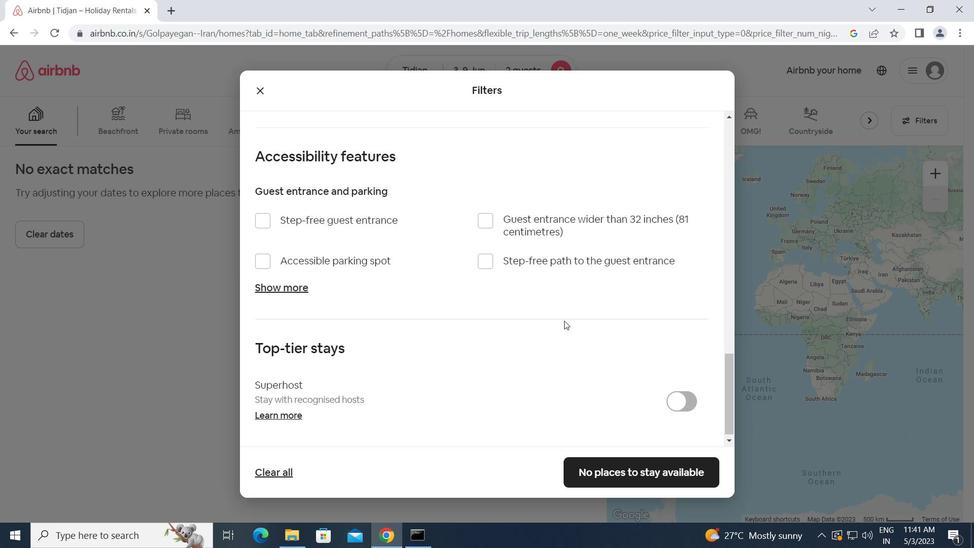 
Action: Mouse moved to (564, 340)
Screenshot: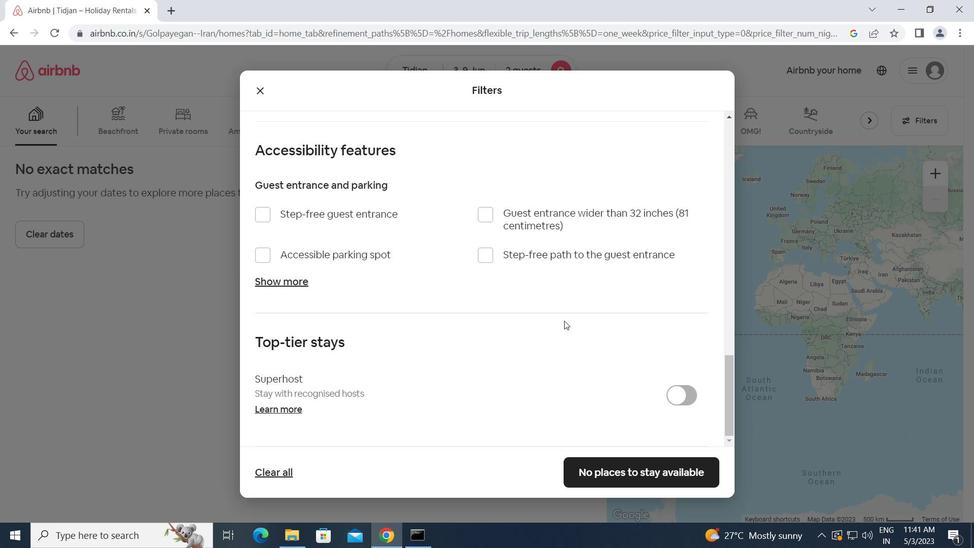 
Action: Mouse scrolled (564, 340) with delta (0, 0)
Screenshot: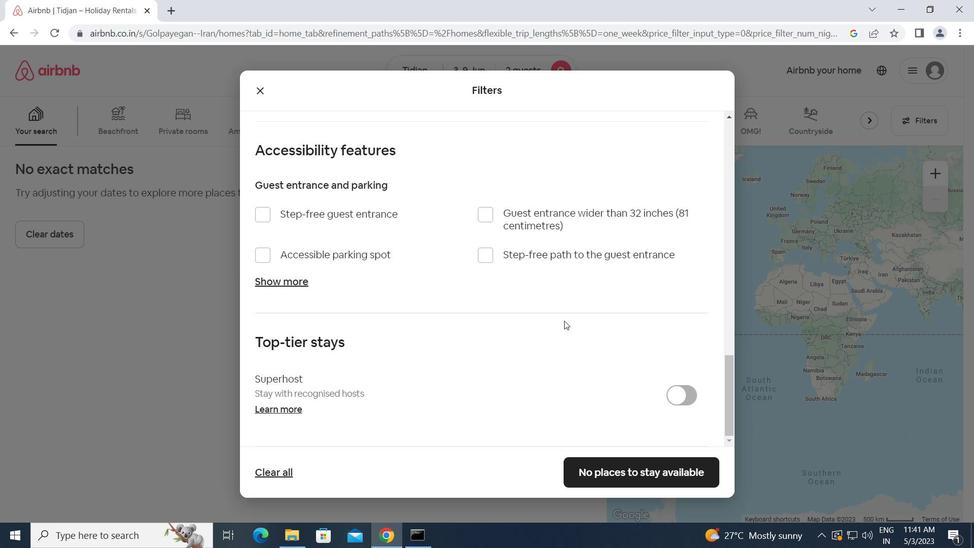 
Action: Mouse moved to (564, 346)
Screenshot: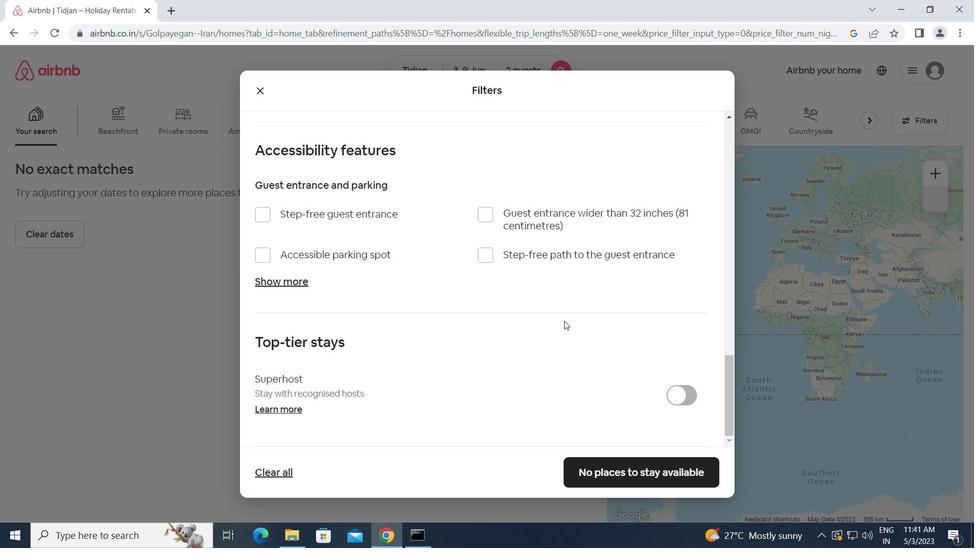 
Action: Mouse scrolled (564, 345) with delta (0, 0)
Screenshot: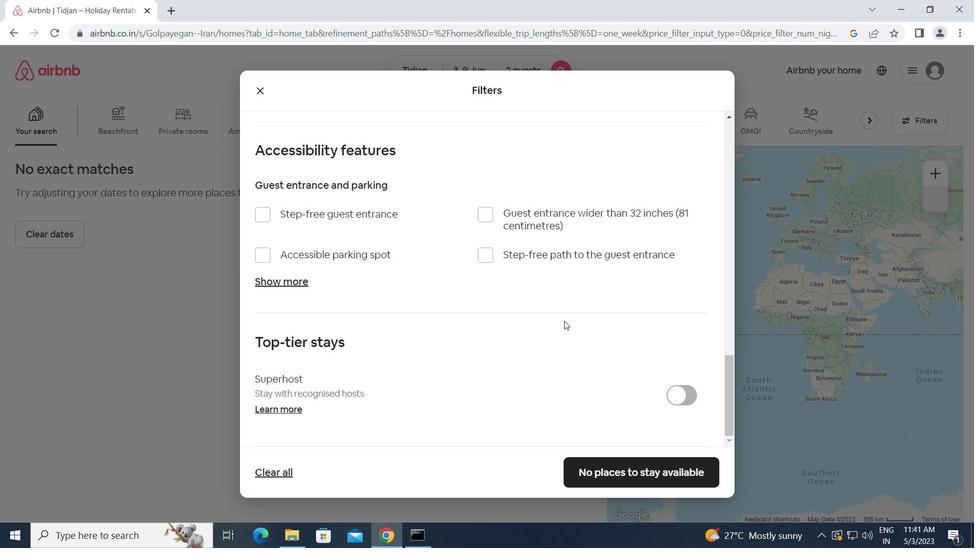 
Action: Mouse moved to (564, 353)
Screenshot: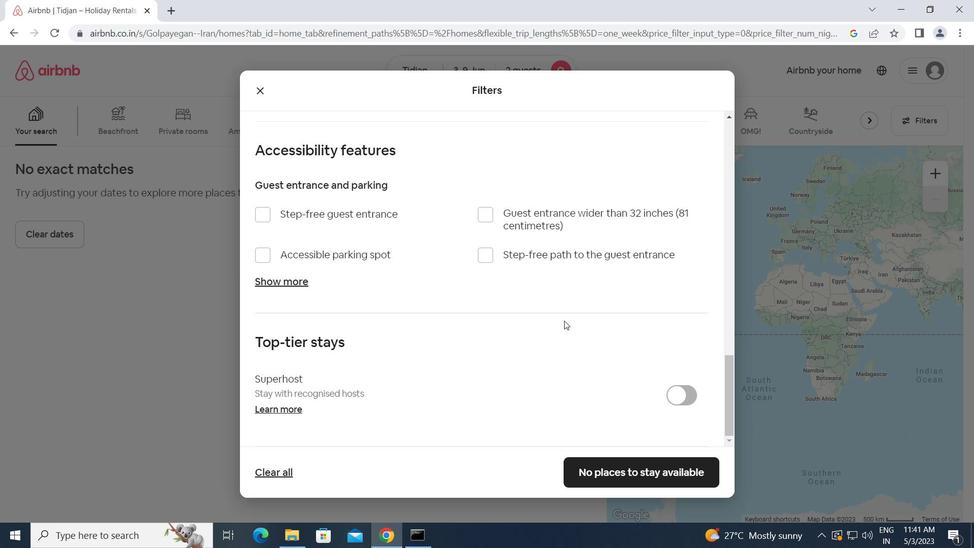 
Action: Mouse scrolled (564, 352) with delta (0, 0)
Screenshot: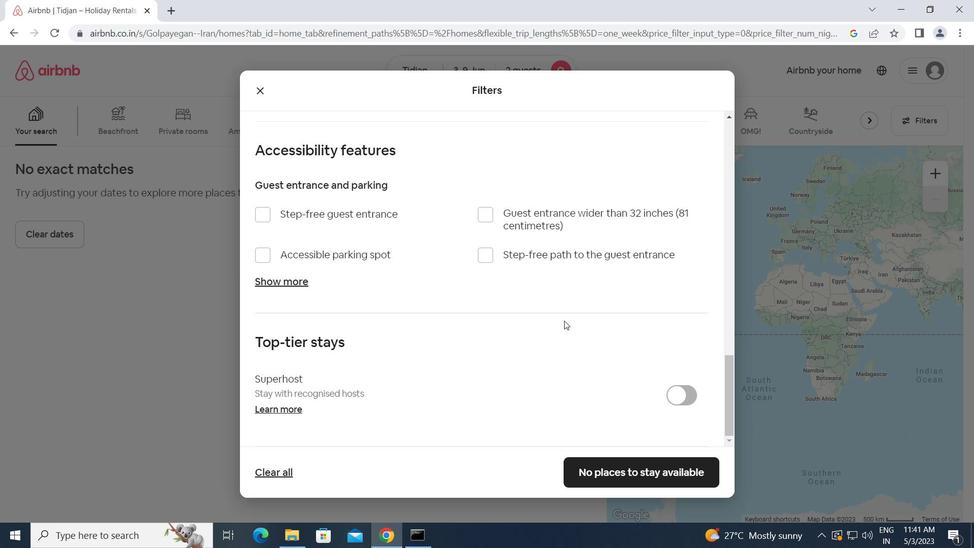 
Action: Mouse moved to (564, 356)
Screenshot: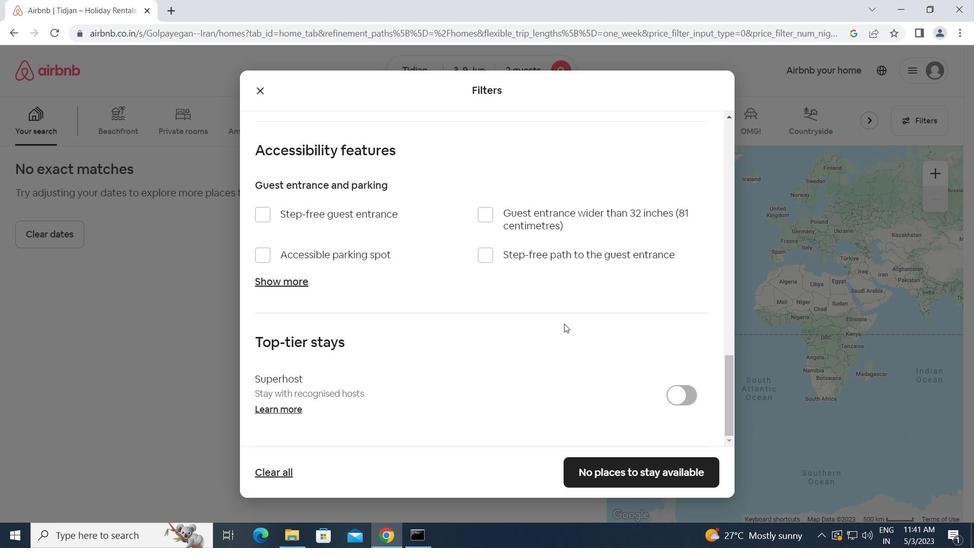 
Action: Mouse scrolled (564, 355) with delta (0, 0)
Screenshot: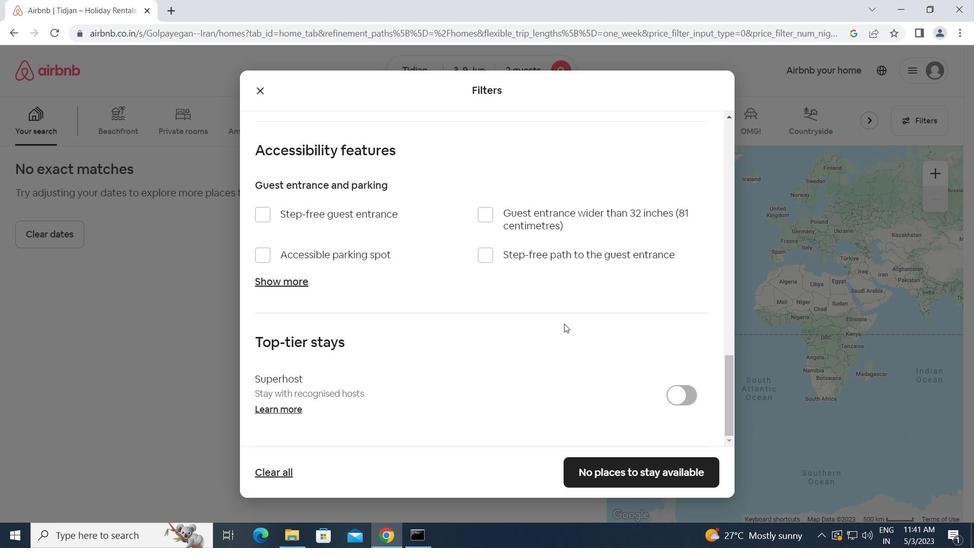 
Action: Mouse moved to (601, 467)
Screenshot: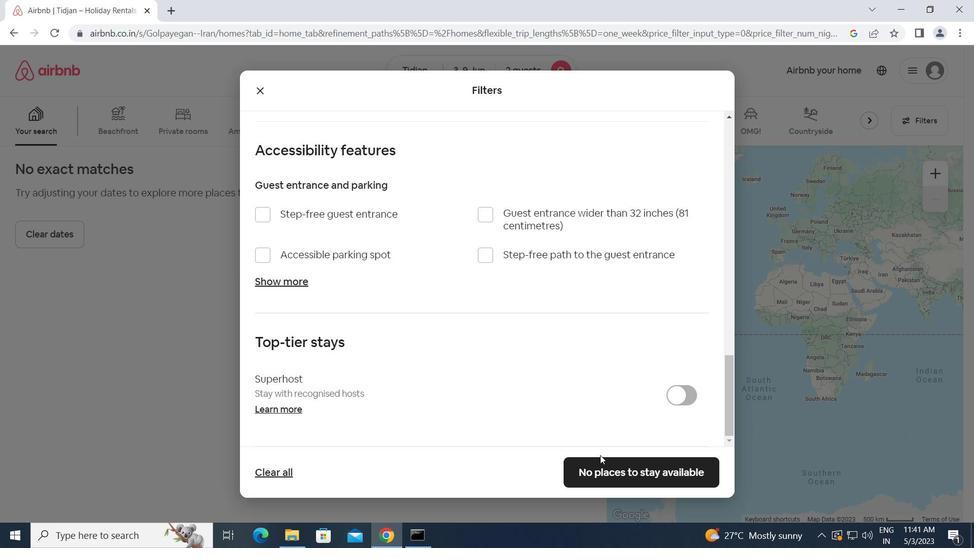 
Action: Mouse pressed left at (601, 467)
Screenshot: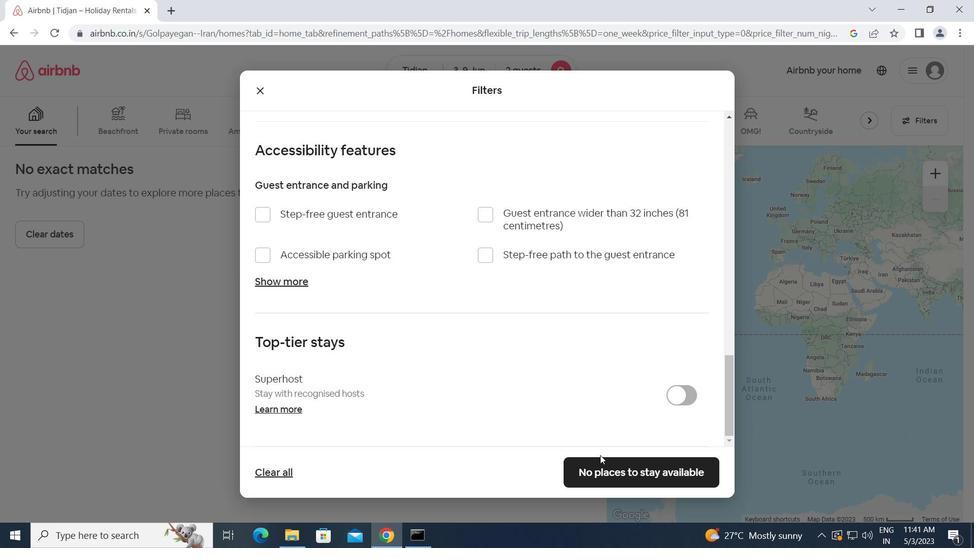 
Action: Mouse moved to (600, 463)
Screenshot: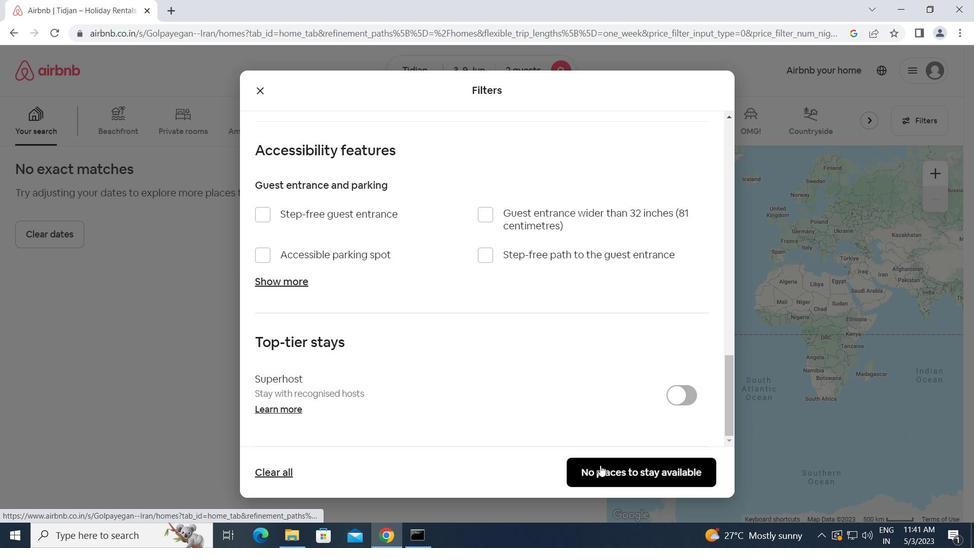 
